 Task: Check the sale-to-list ratio of ceiling fan in the last 3 years.
Action: Mouse moved to (502, 202)
Screenshot: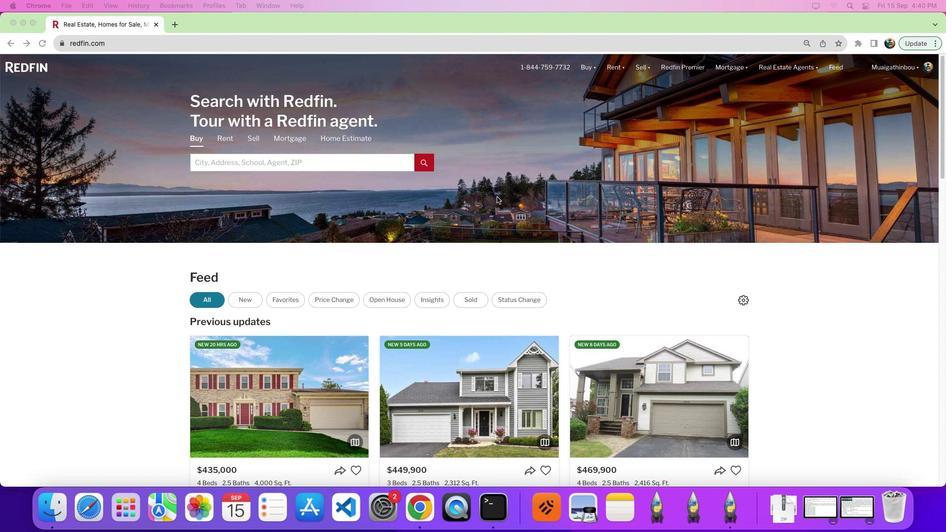 
Action: Mouse pressed left at (502, 202)
Screenshot: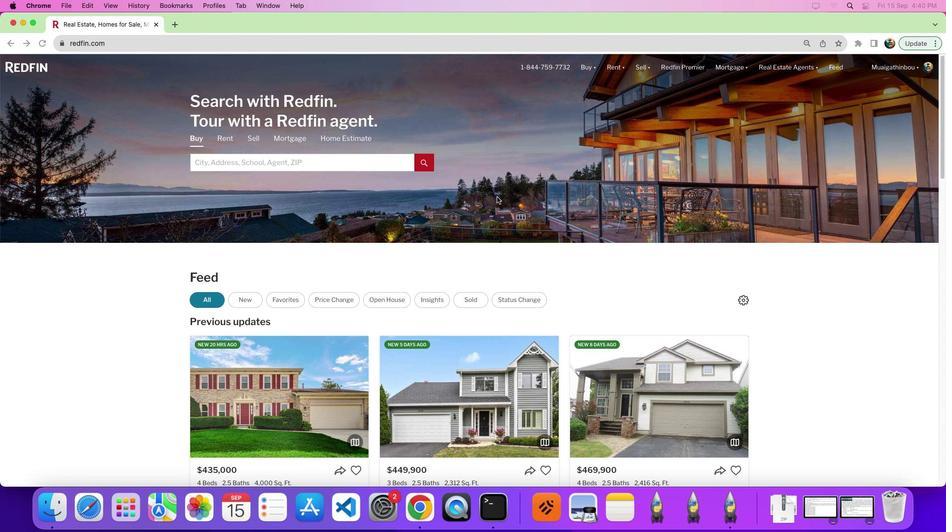 
Action: Mouse moved to (639, 74)
Screenshot: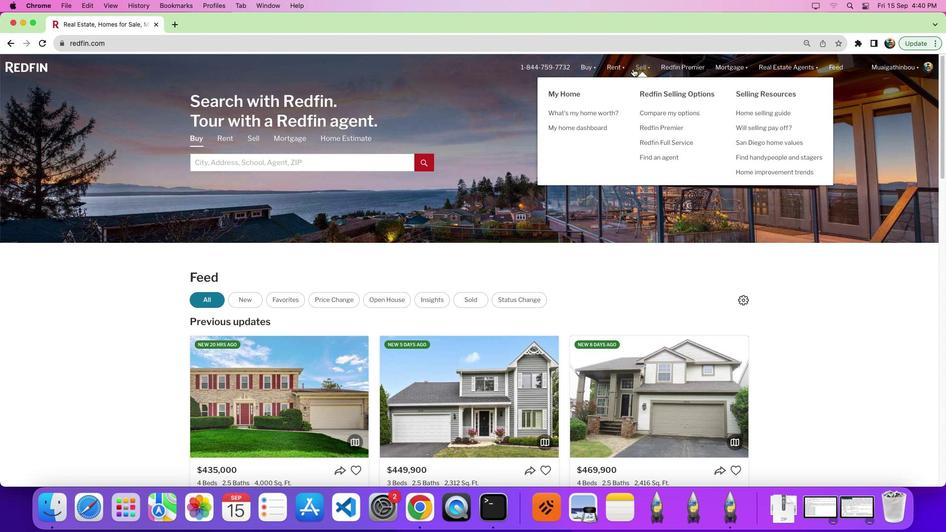 
Action: Mouse pressed left at (639, 74)
Screenshot: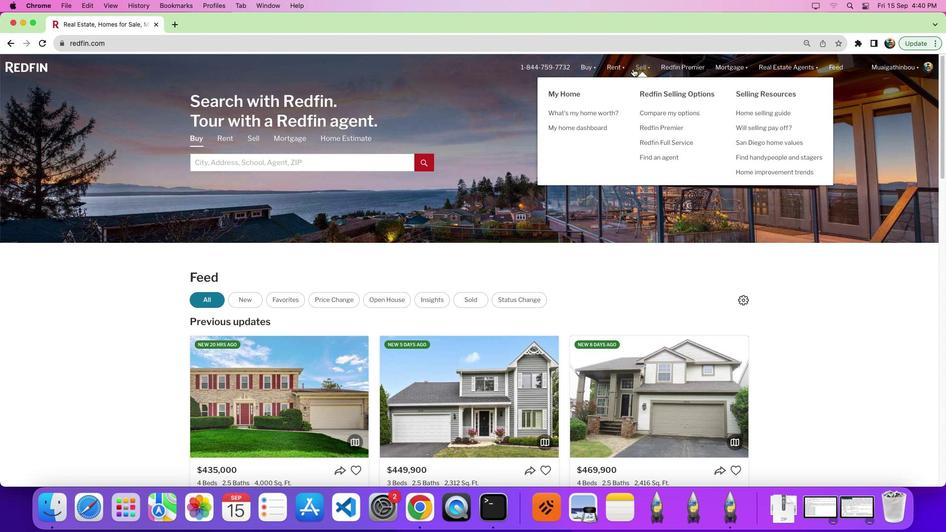 
Action: Mouse moved to (778, 175)
Screenshot: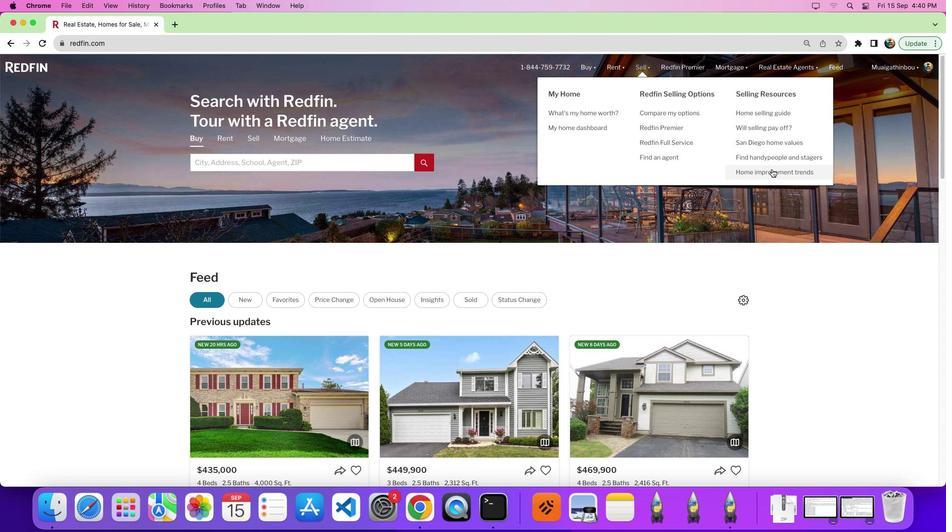 
Action: Mouse pressed left at (778, 175)
Screenshot: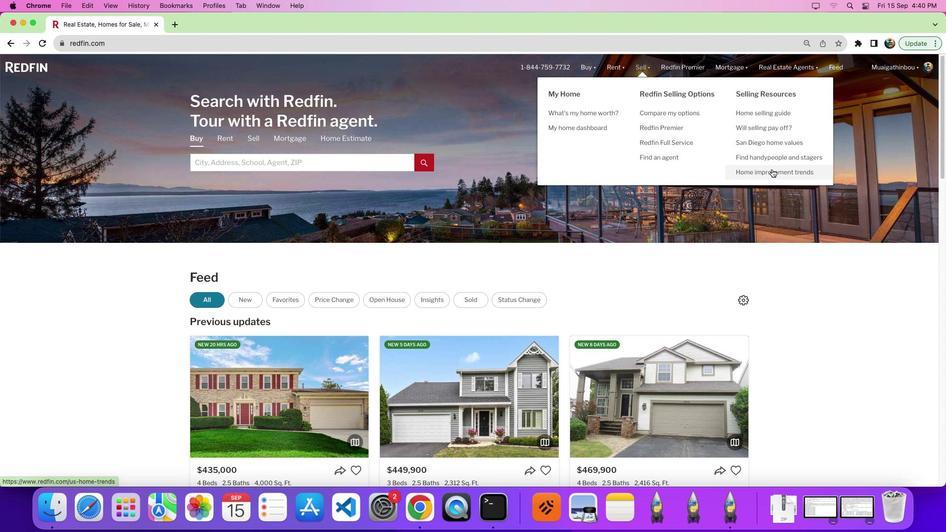 
Action: Mouse pressed left at (778, 175)
Screenshot: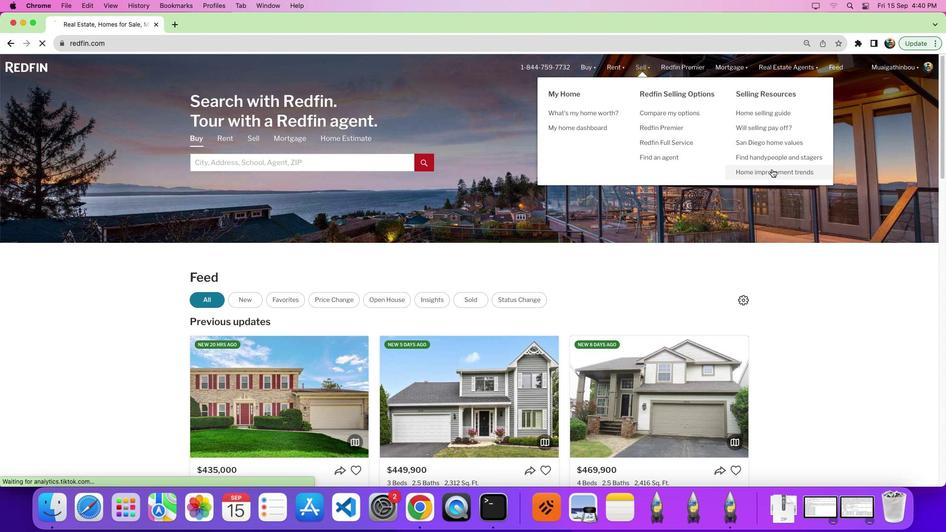 
Action: Mouse moved to (258, 192)
Screenshot: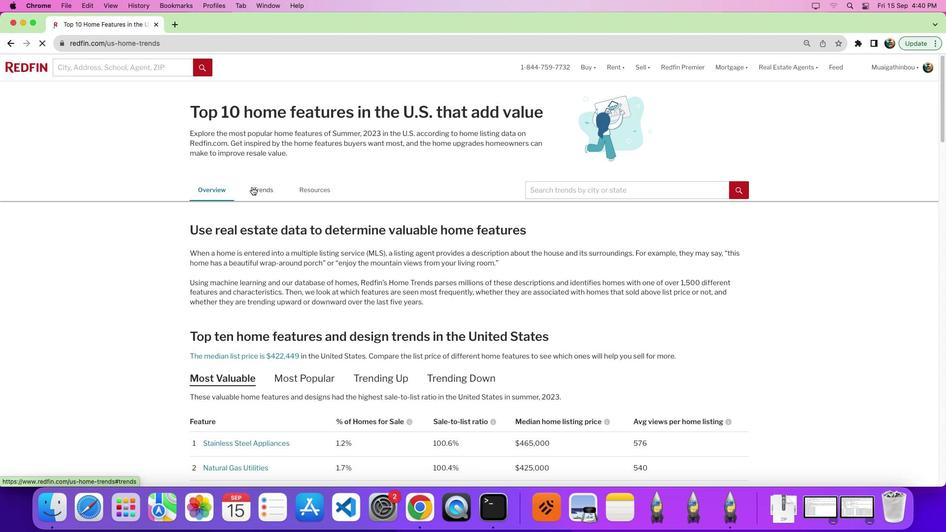 
Action: Mouse pressed left at (258, 192)
Screenshot: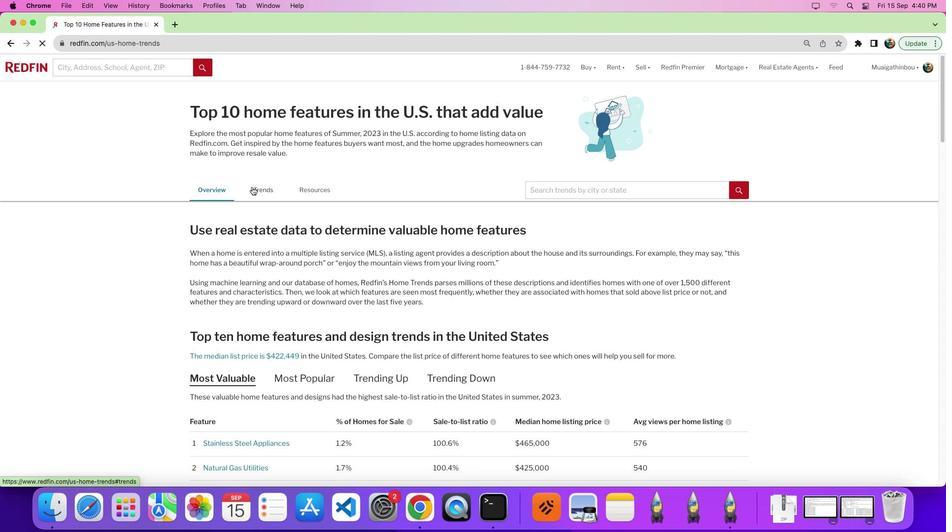 
Action: Mouse moved to (472, 258)
Screenshot: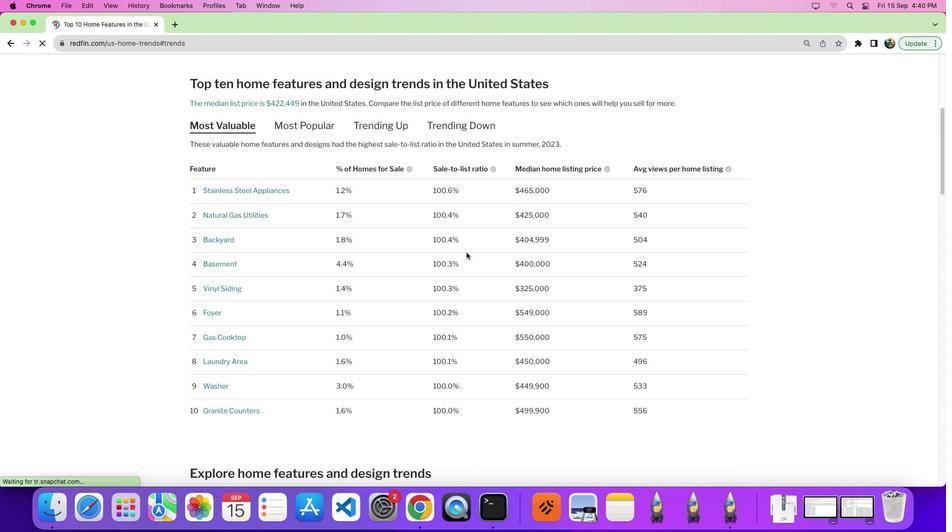 
Action: Mouse scrolled (472, 258) with delta (5, 5)
Screenshot: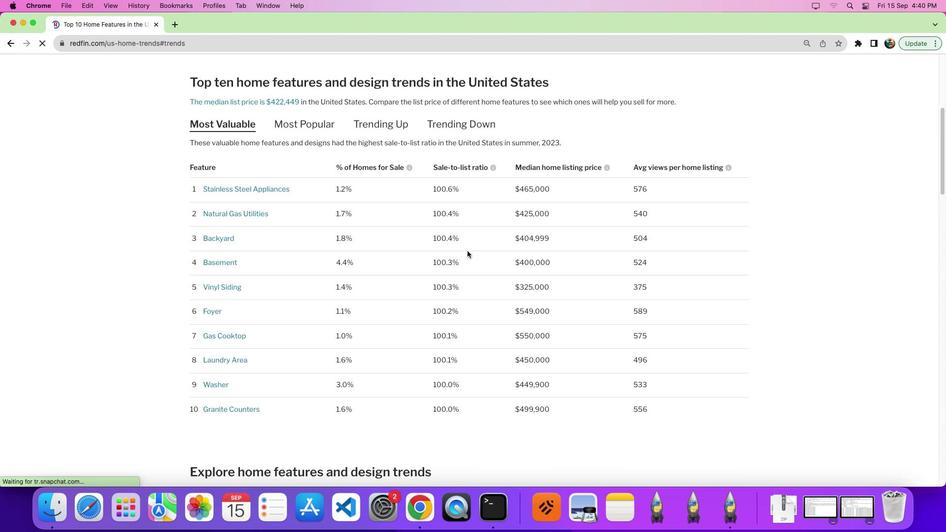 
Action: Mouse scrolled (472, 258) with delta (5, 5)
Screenshot: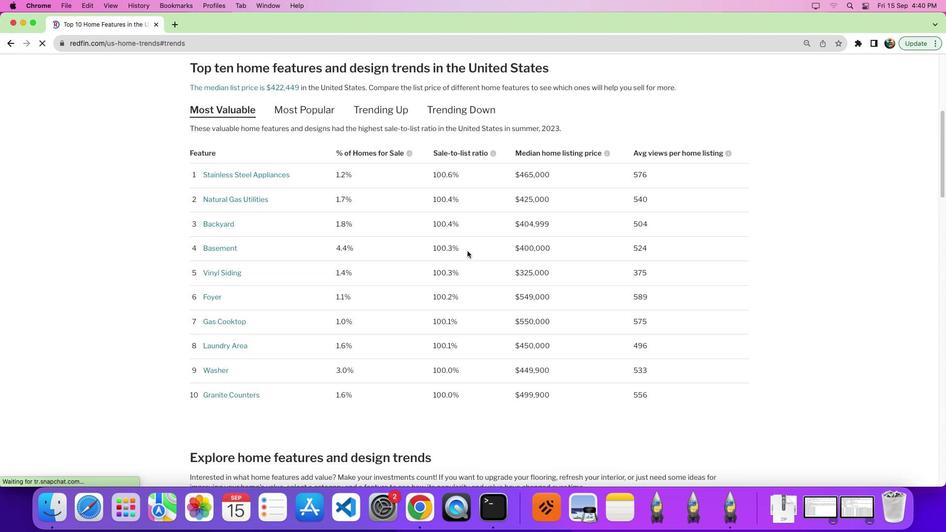 
Action: Mouse scrolled (472, 258) with delta (5, 1)
Screenshot: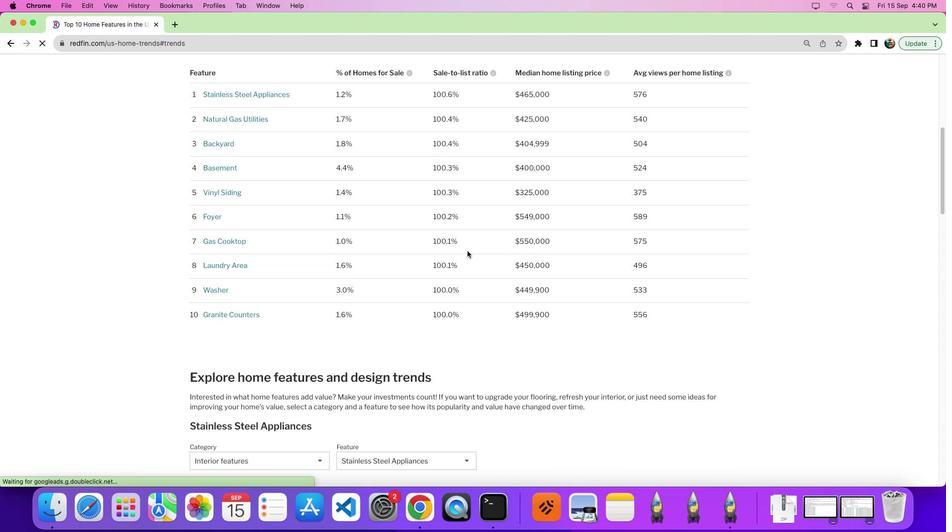 
Action: Mouse moved to (473, 256)
Screenshot: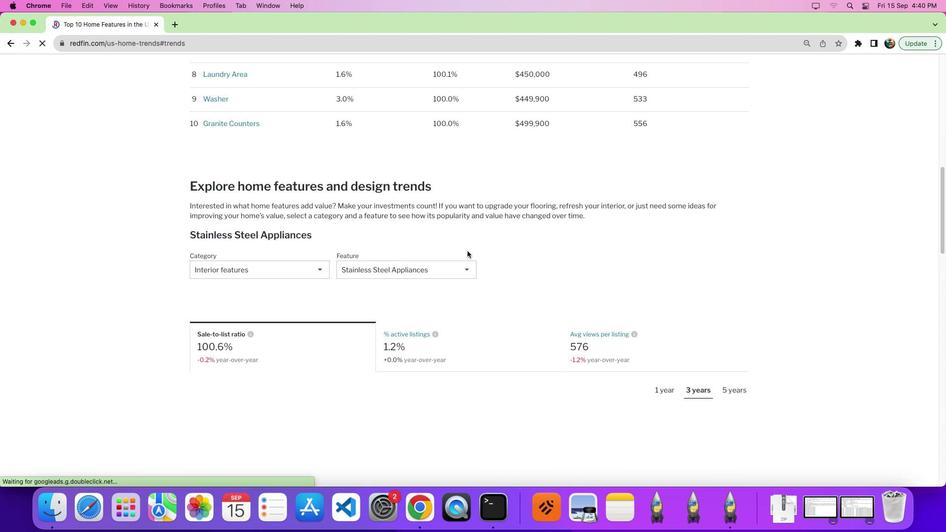 
Action: Mouse scrolled (473, 256) with delta (5, 0)
Screenshot: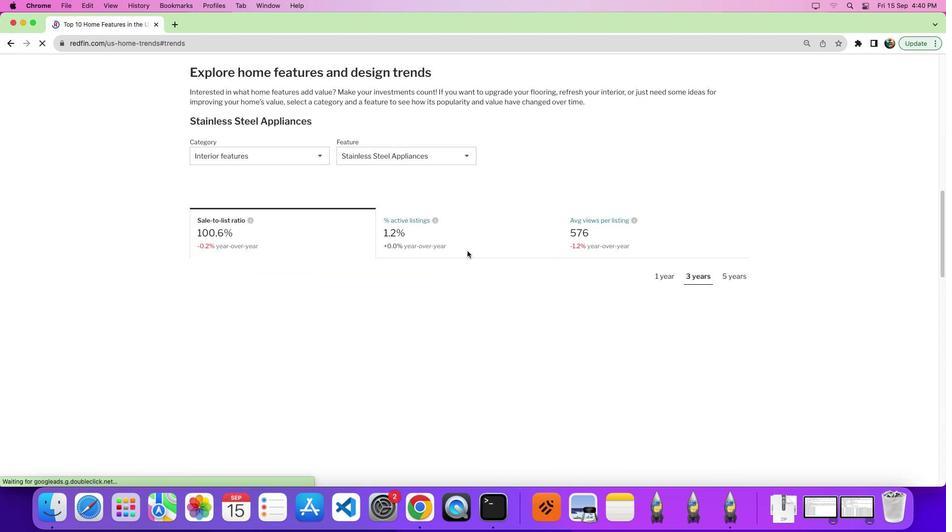 
Action: Mouse scrolled (473, 256) with delta (5, 5)
Screenshot: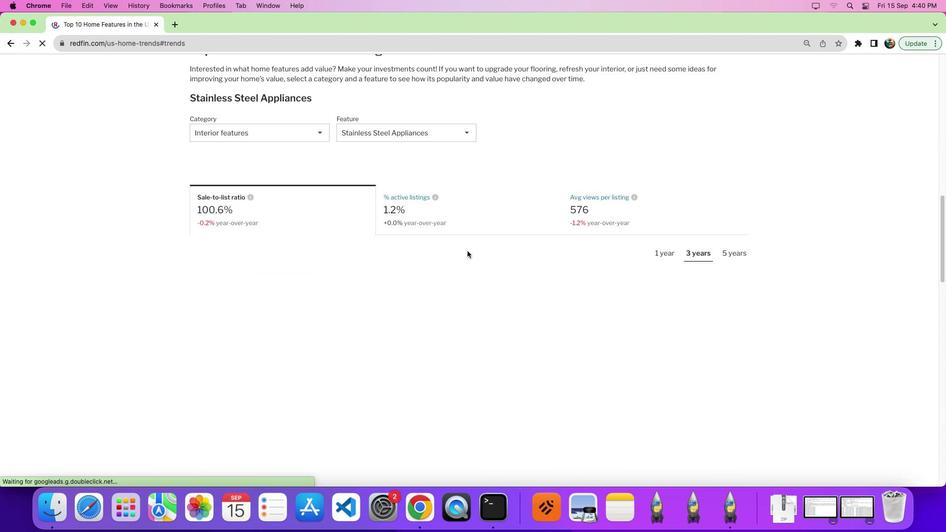 
Action: Mouse scrolled (473, 256) with delta (5, 5)
Screenshot: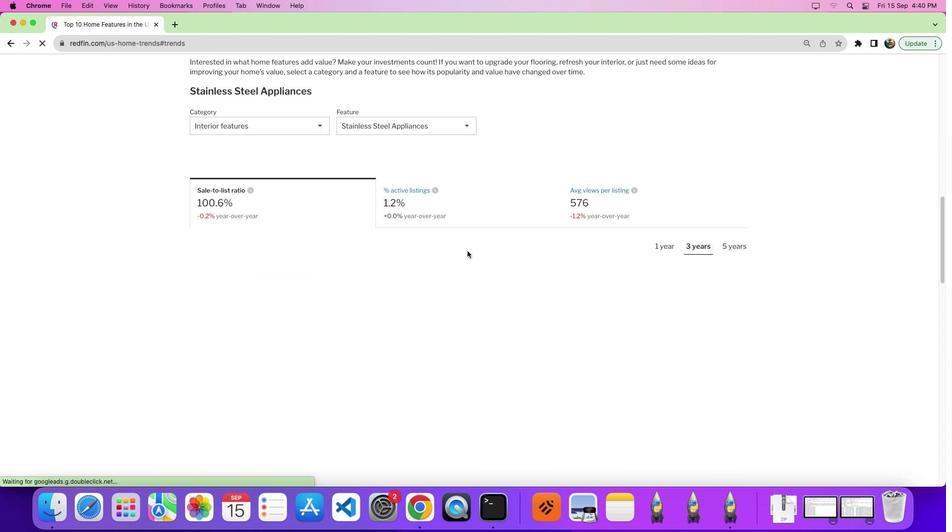 
Action: Mouse moved to (413, 301)
Screenshot: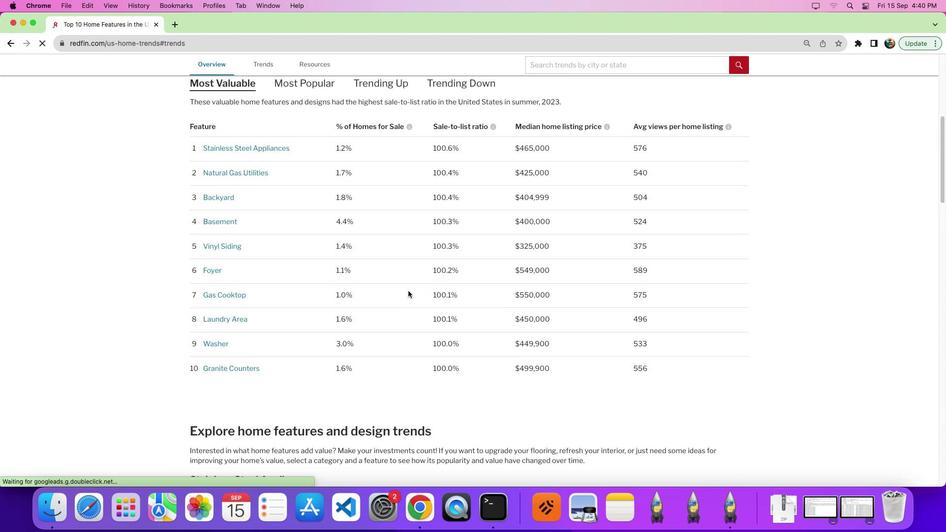 
Action: Mouse scrolled (413, 301) with delta (5, 5)
Screenshot: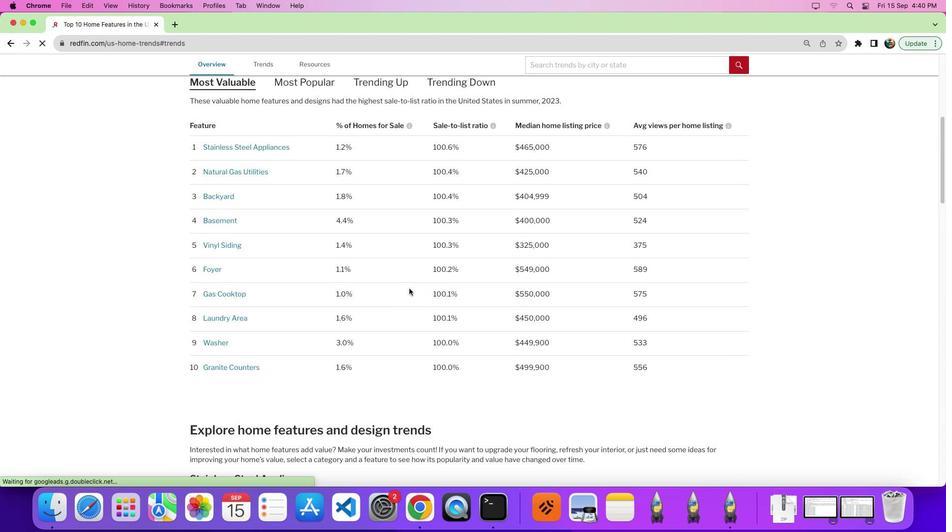 
Action: Mouse scrolled (413, 301) with delta (5, 5)
Screenshot: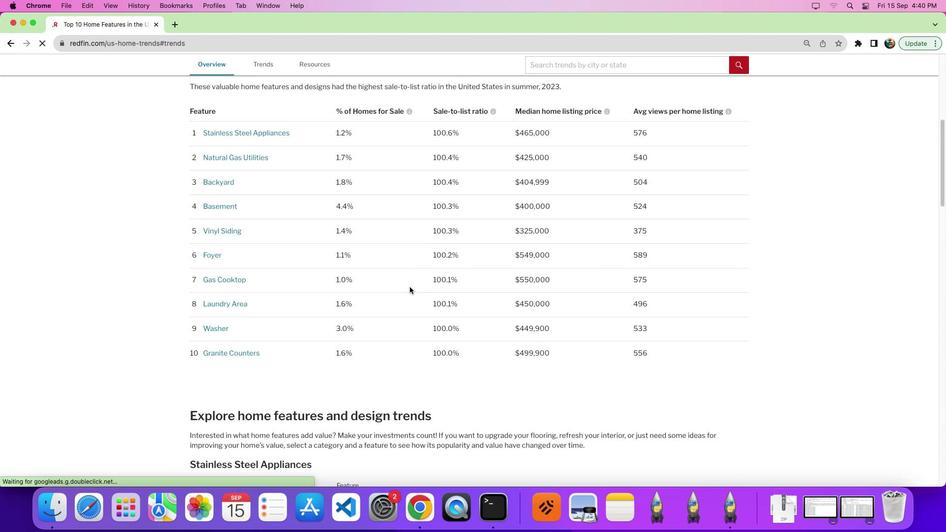 
Action: Mouse moved to (415, 294)
Screenshot: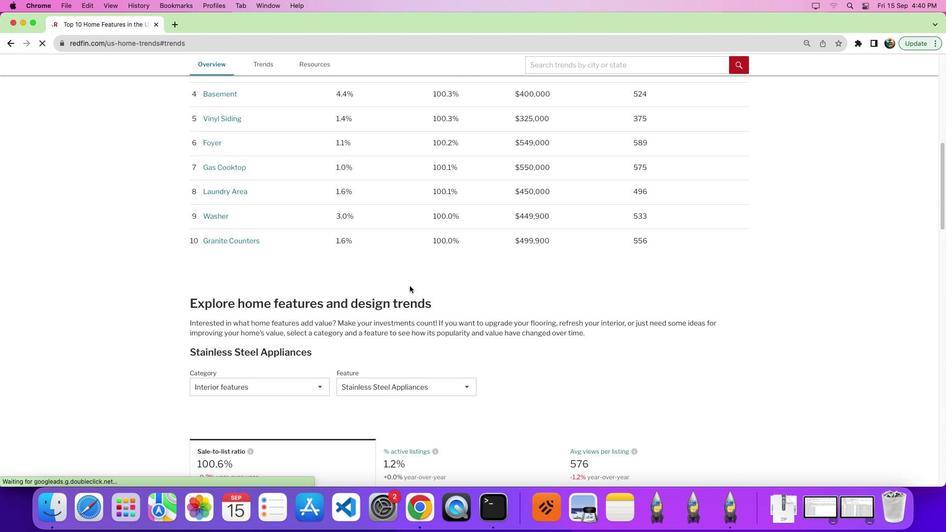 
Action: Mouse scrolled (415, 294) with delta (5, 2)
Screenshot: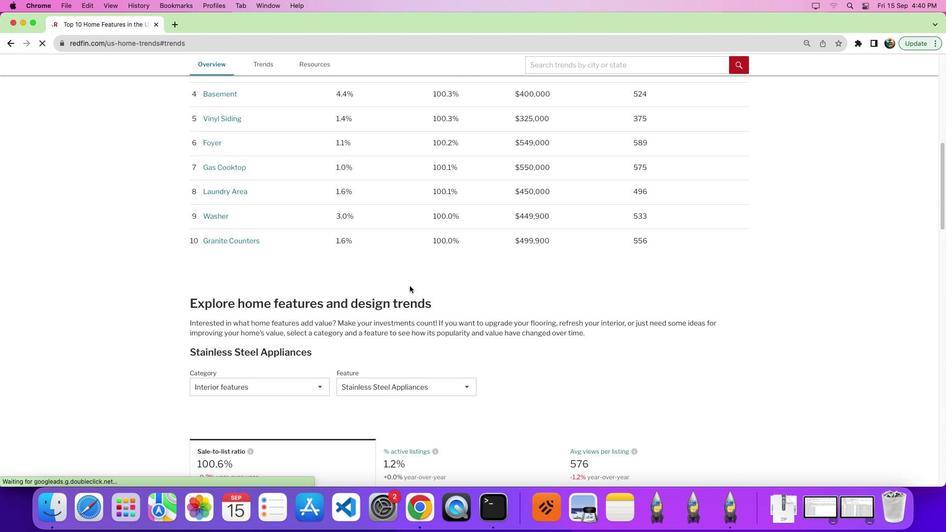 
Action: Mouse moved to (415, 291)
Screenshot: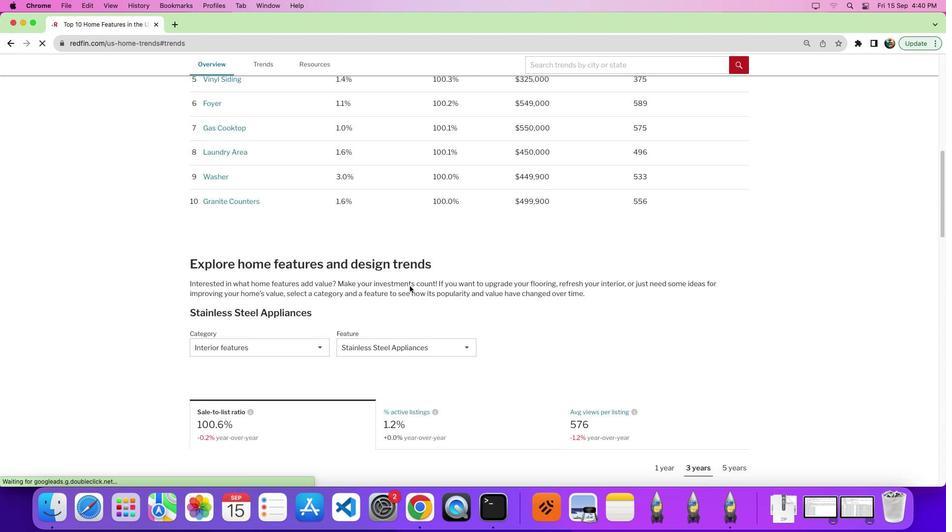 
Action: Mouse scrolled (415, 291) with delta (5, 5)
Screenshot: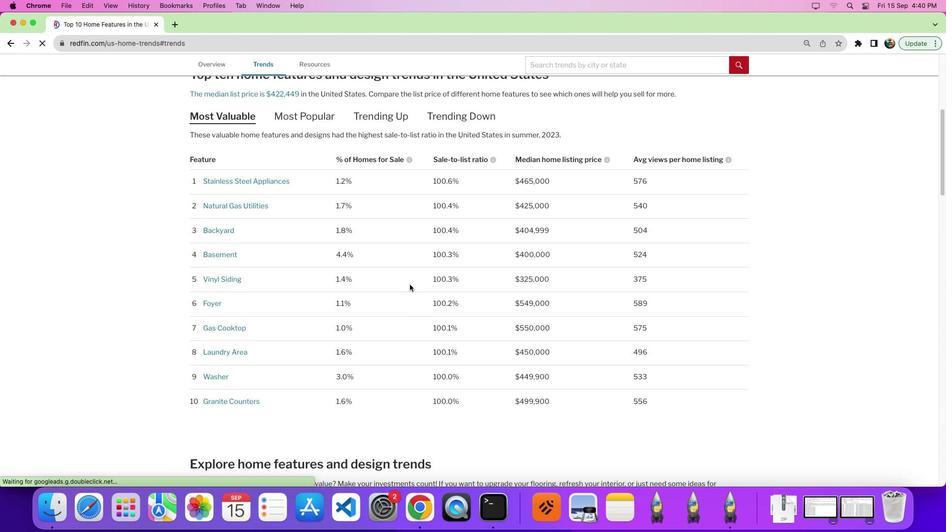 
Action: Mouse scrolled (415, 291) with delta (5, 5)
Screenshot: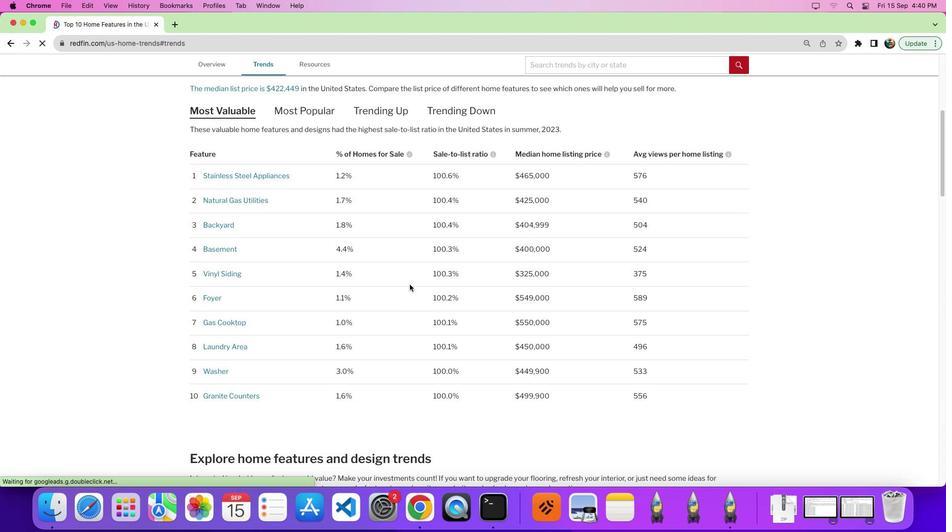 
Action: Mouse moved to (417, 285)
Screenshot: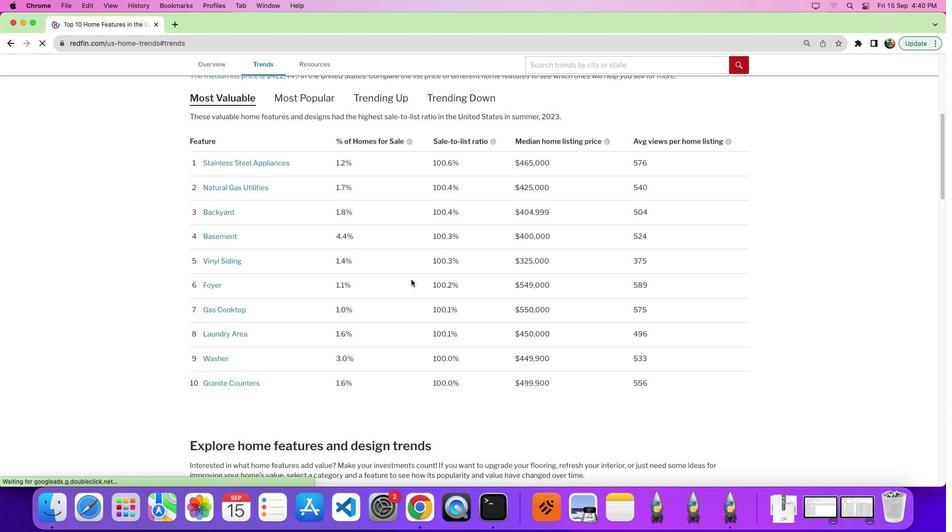 
Action: Mouse scrolled (417, 285) with delta (5, 5)
Screenshot: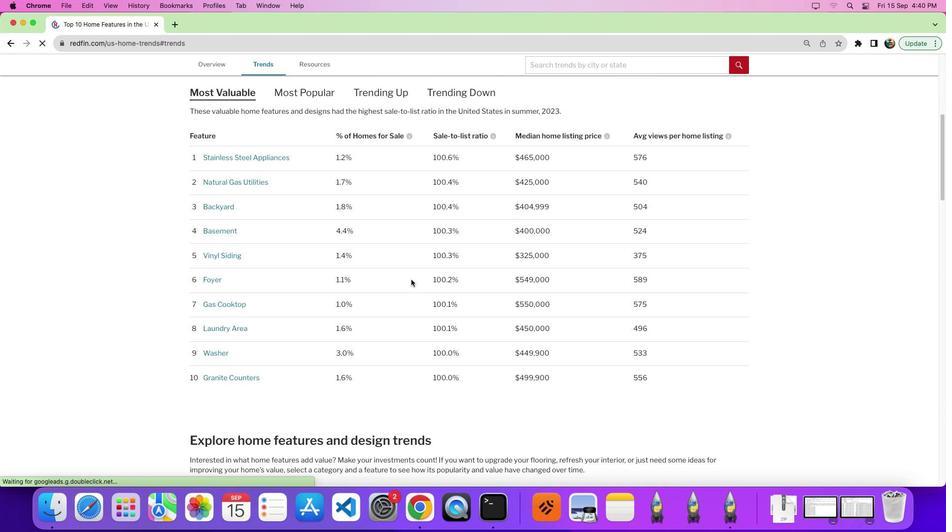 
Action: Mouse scrolled (417, 285) with delta (5, 5)
Screenshot: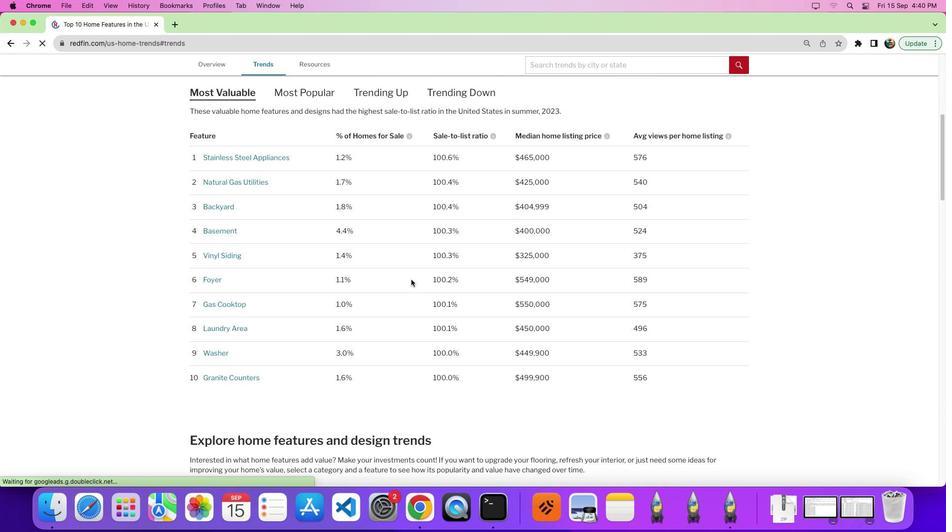 
Action: Mouse scrolled (417, 285) with delta (5, 1)
Screenshot: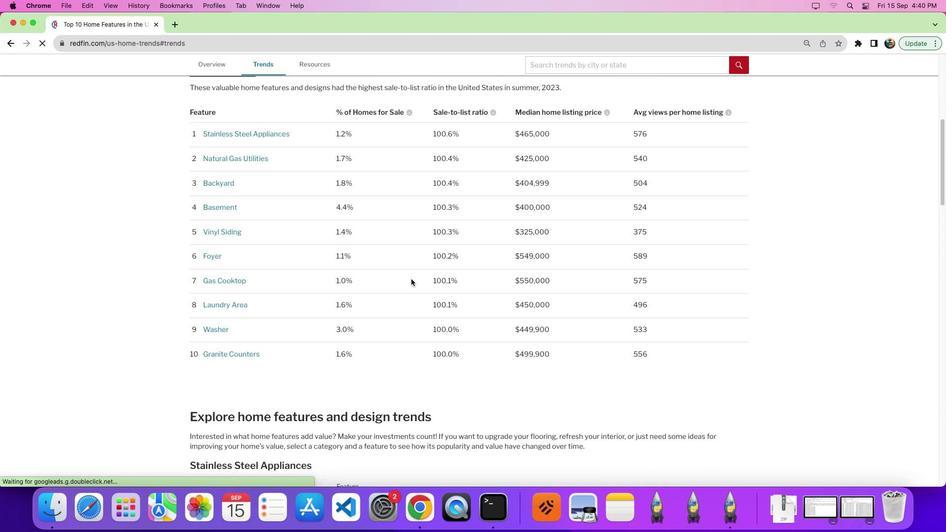 
Action: Mouse moved to (417, 285)
Screenshot: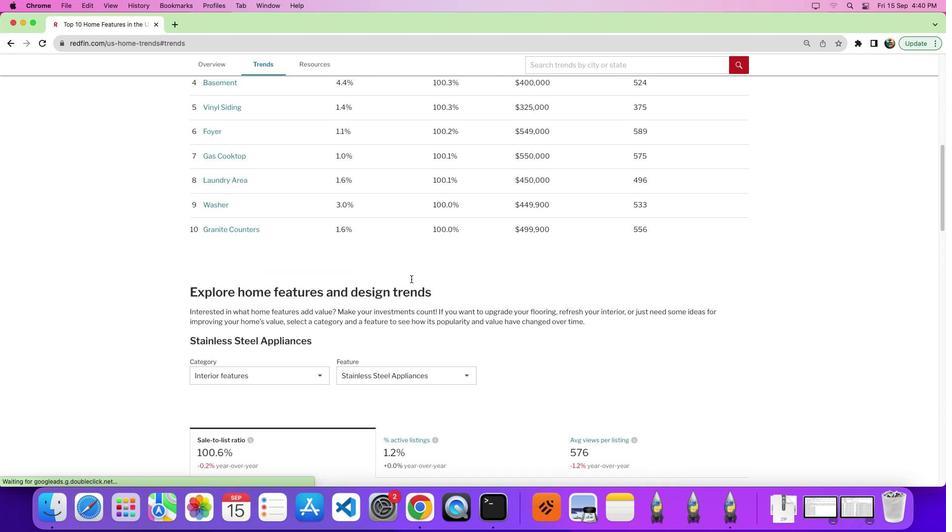 
Action: Mouse scrolled (417, 285) with delta (5, 5)
Screenshot: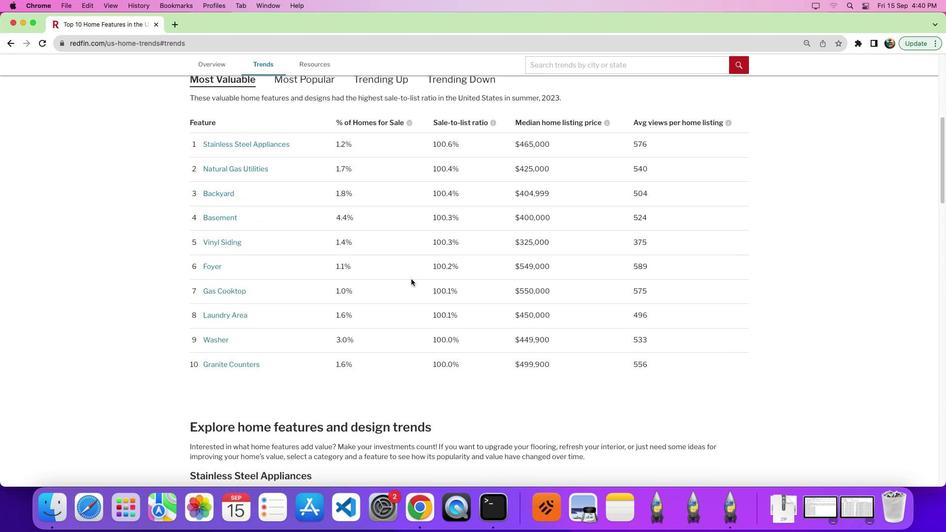 
Action: Mouse scrolled (417, 285) with delta (5, 4)
Screenshot: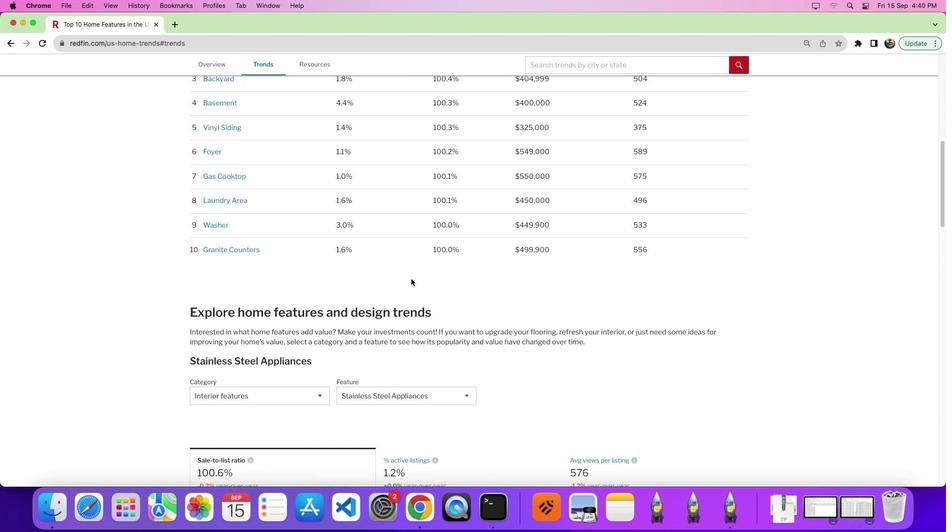 
Action: Mouse scrolled (417, 285) with delta (5, 1)
Screenshot: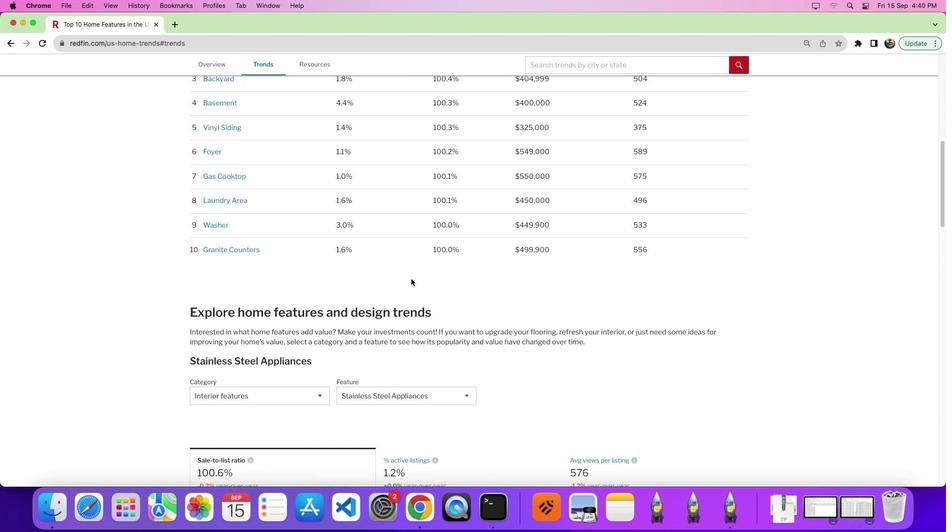 
Action: Mouse scrolled (417, 285) with delta (5, 0)
Screenshot: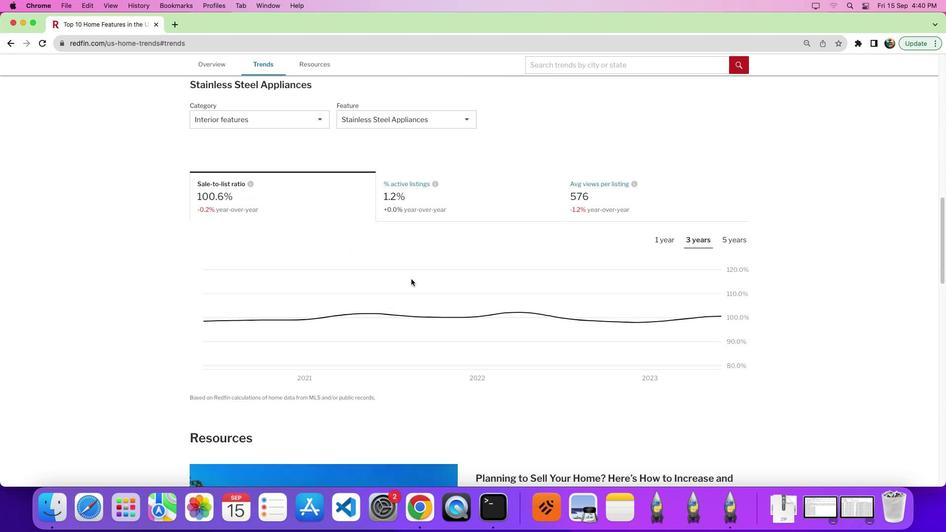 
Action: Mouse moved to (420, 108)
Screenshot: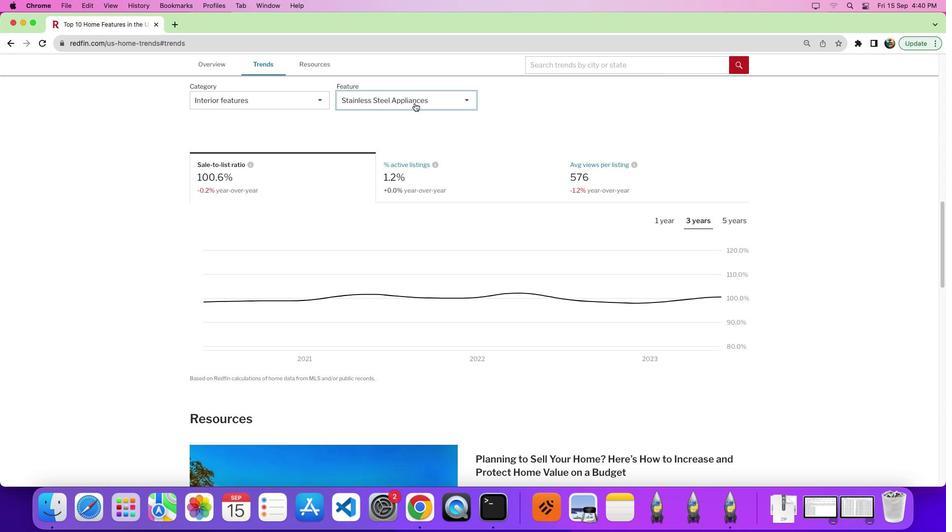 
Action: Mouse pressed left at (420, 108)
Screenshot: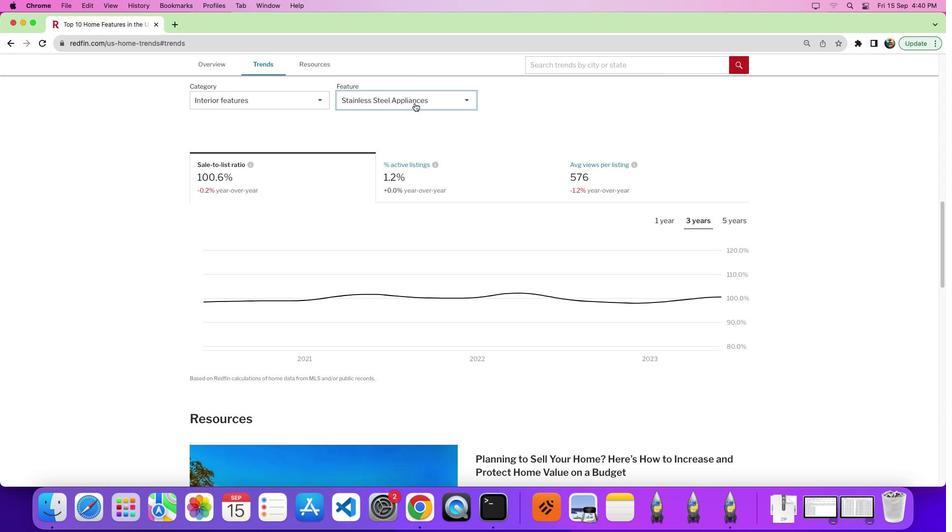 
Action: Mouse moved to (394, 205)
Screenshot: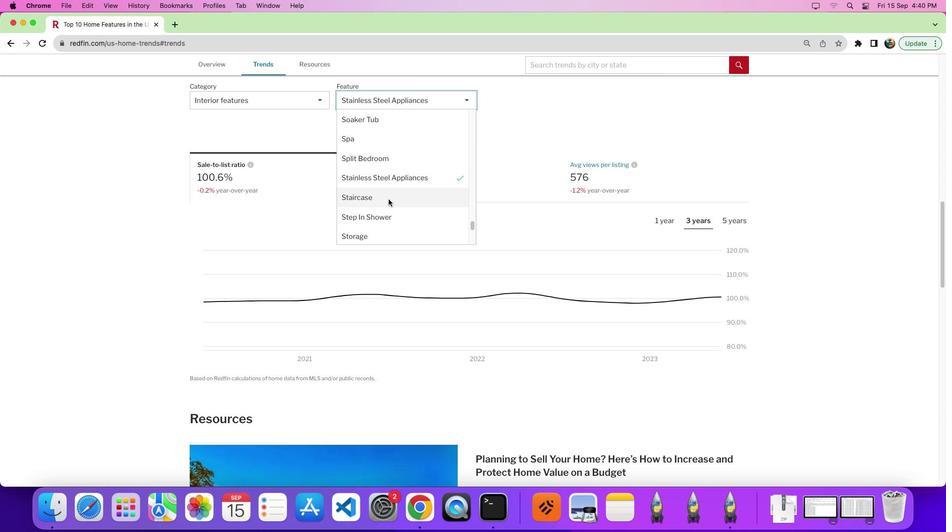 
Action: Mouse scrolled (394, 205) with delta (5, 6)
Screenshot: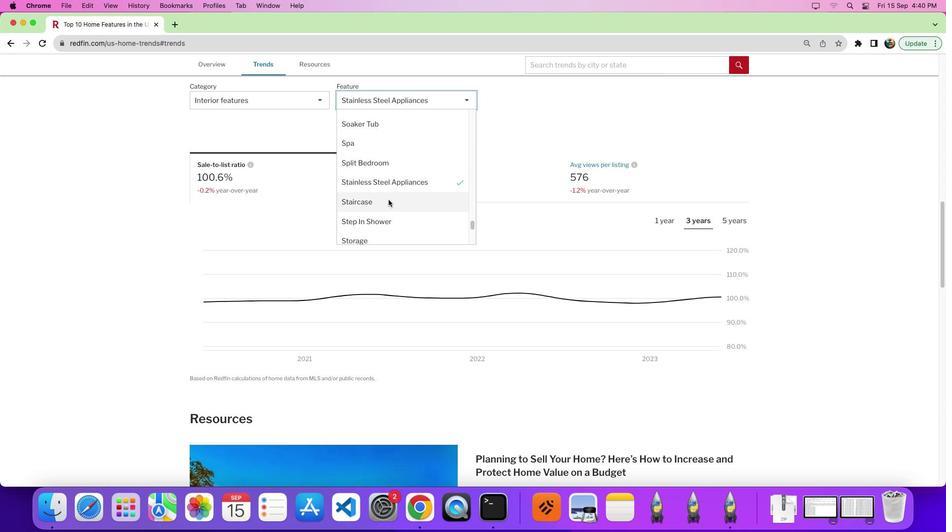
Action: Mouse moved to (394, 205)
Screenshot: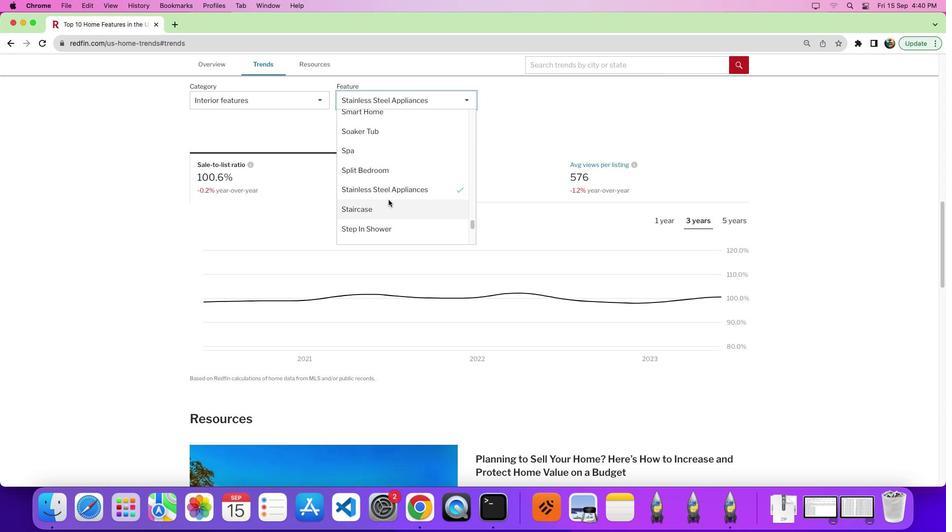 
Action: Mouse scrolled (394, 205) with delta (5, 6)
Screenshot: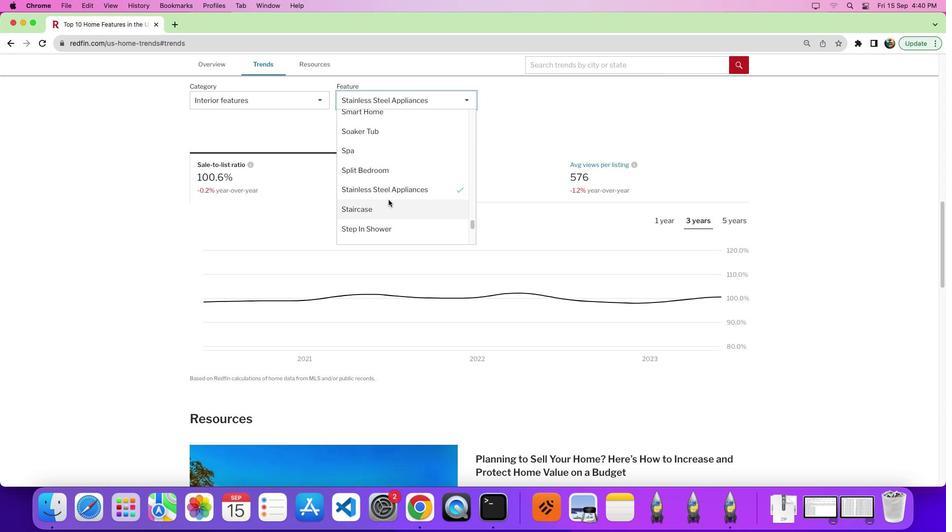 
Action: Mouse scrolled (394, 205) with delta (5, 6)
Screenshot: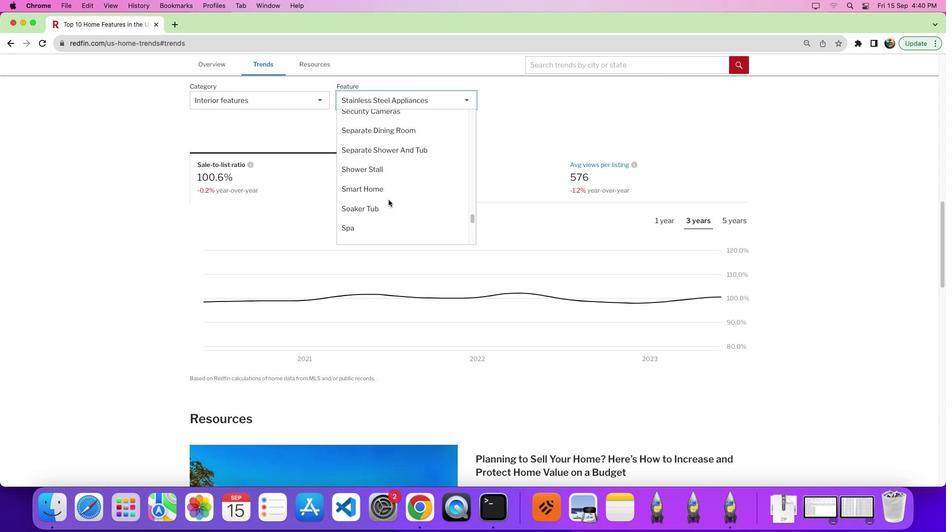 
Action: Mouse scrolled (394, 205) with delta (5, 6)
Screenshot: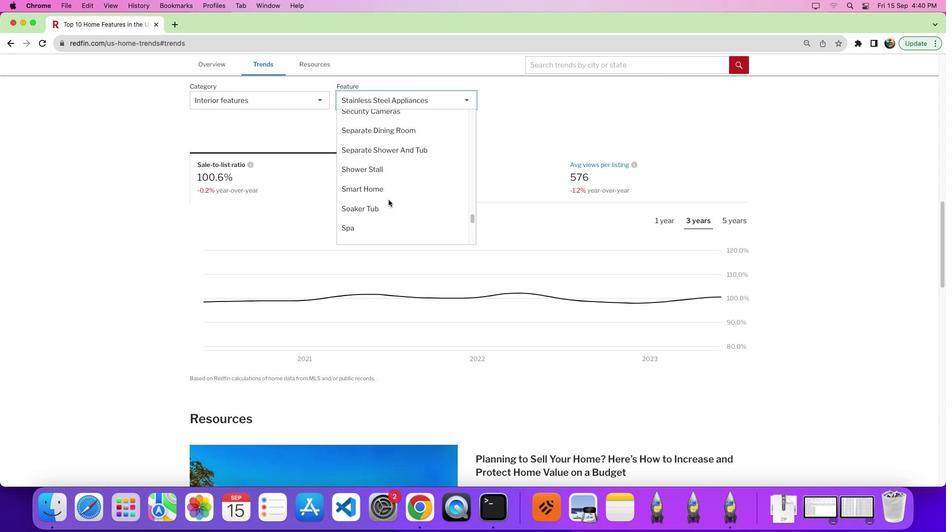 
Action: Mouse scrolled (394, 205) with delta (5, 9)
Screenshot: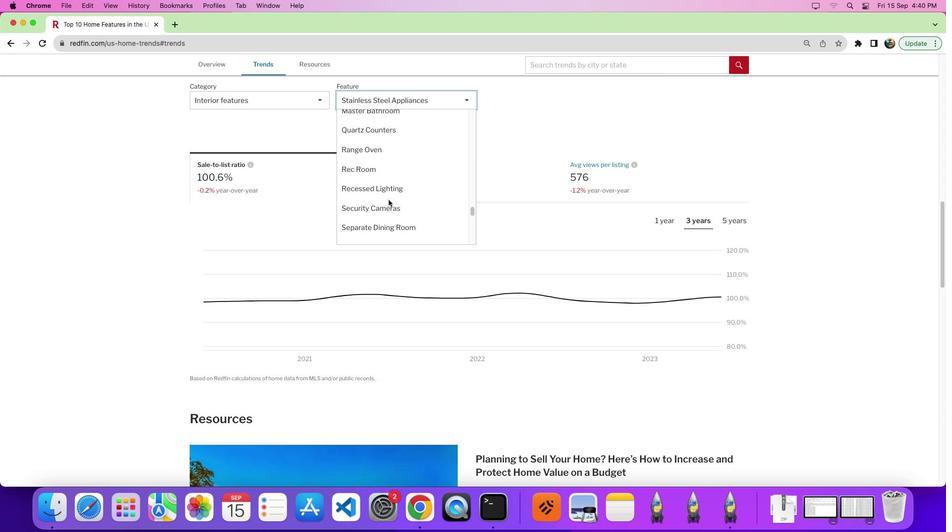 
Action: Mouse scrolled (394, 205) with delta (5, 6)
Screenshot: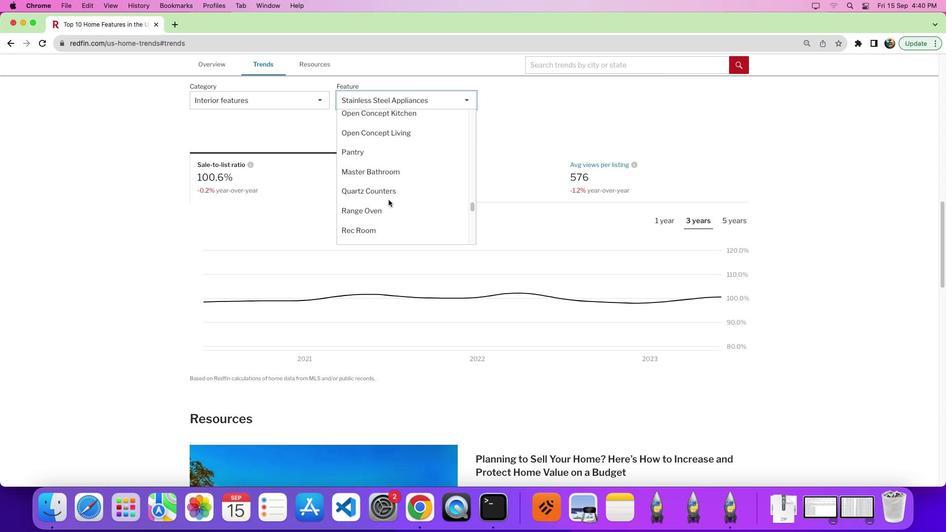 
Action: Mouse scrolled (394, 205) with delta (5, 6)
Screenshot: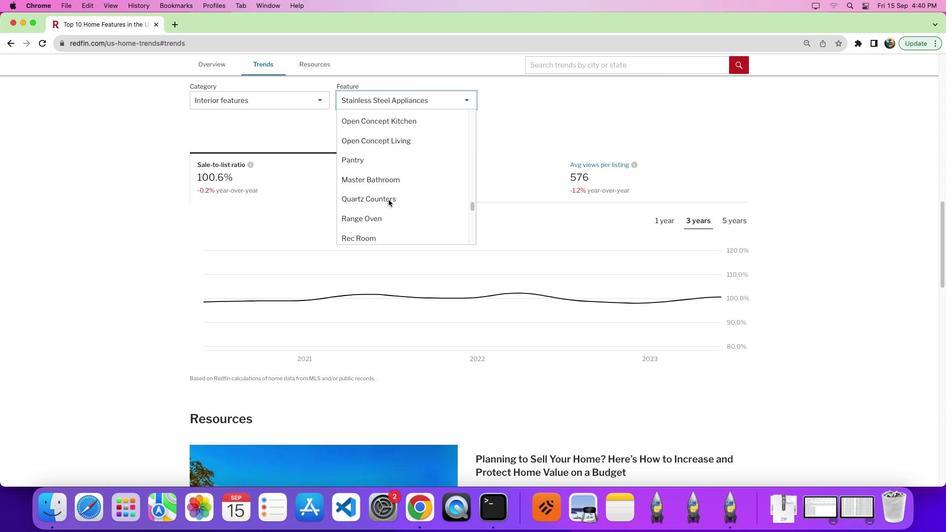 
Action: Mouse scrolled (394, 205) with delta (5, 6)
Screenshot: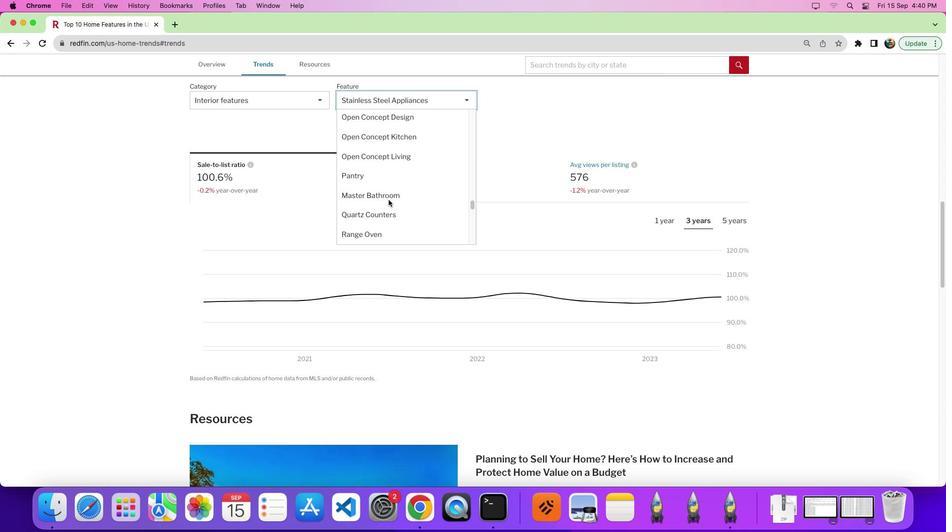 
Action: Mouse scrolled (394, 205) with delta (5, 6)
Screenshot: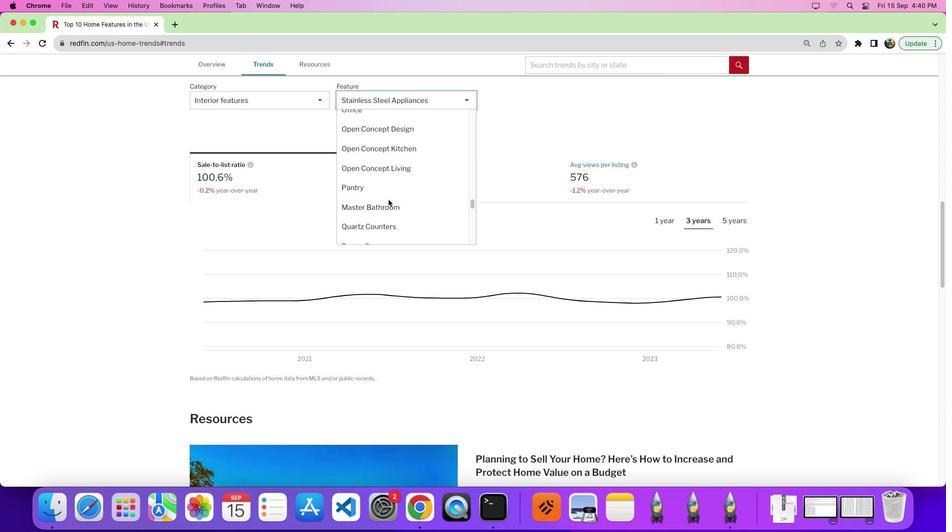 
Action: Mouse scrolled (394, 205) with delta (5, 6)
Screenshot: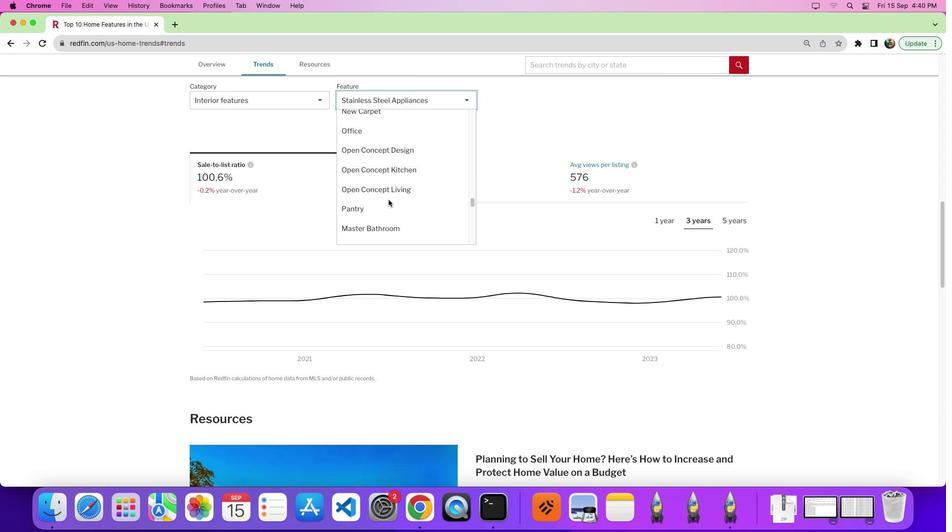 
Action: Mouse scrolled (394, 205) with delta (5, 6)
Screenshot: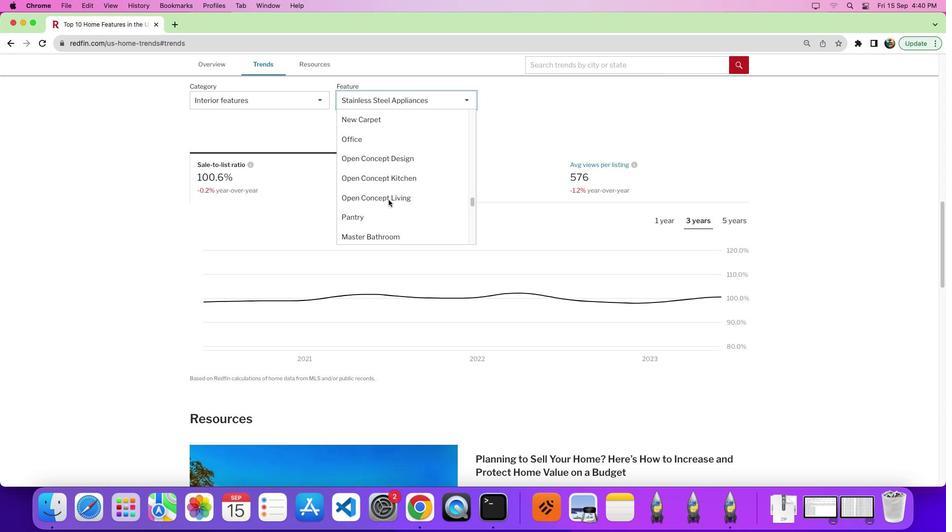 
Action: Mouse scrolled (394, 205) with delta (5, 6)
Screenshot: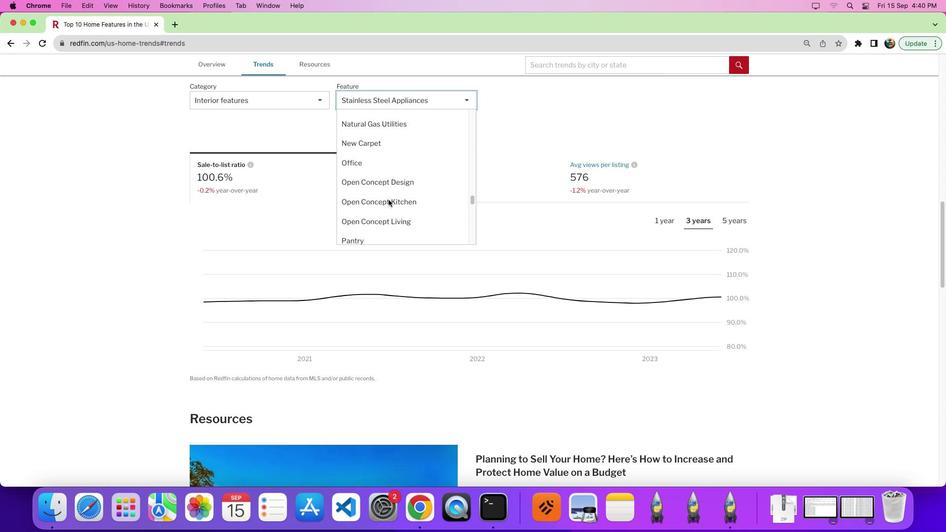
Action: Mouse scrolled (394, 205) with delta (5, 6)
Screenshot: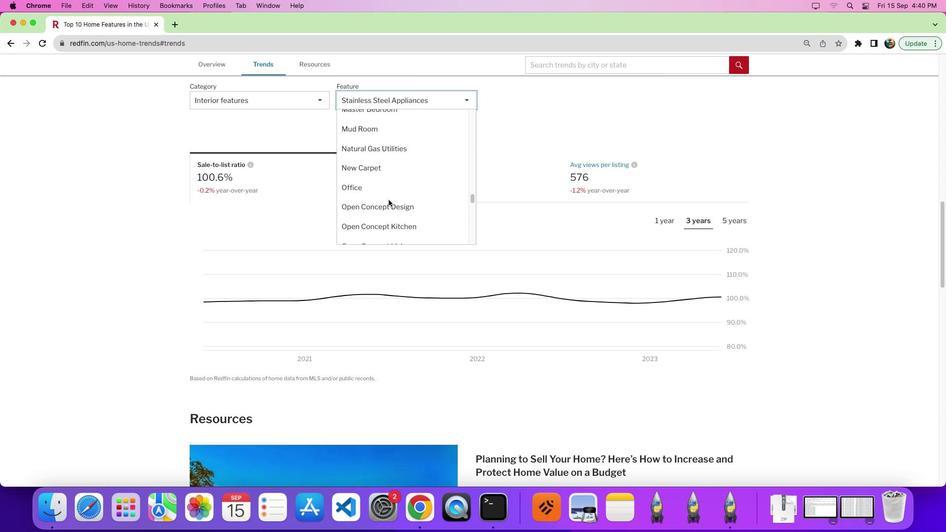 
Action: Mouse scrolled (394, 205) with delta (5, 9)
Screenshot: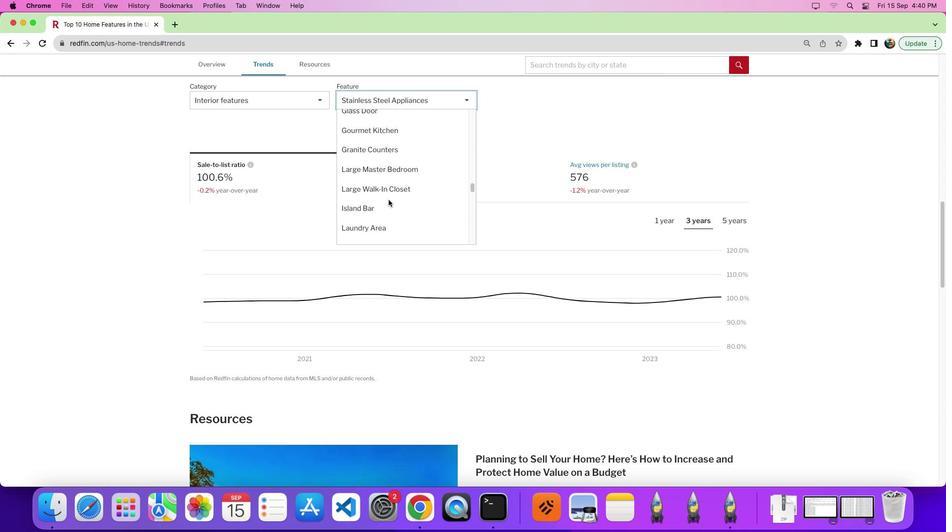 
Action: Mouse moved to (391, 210)
Screenshot: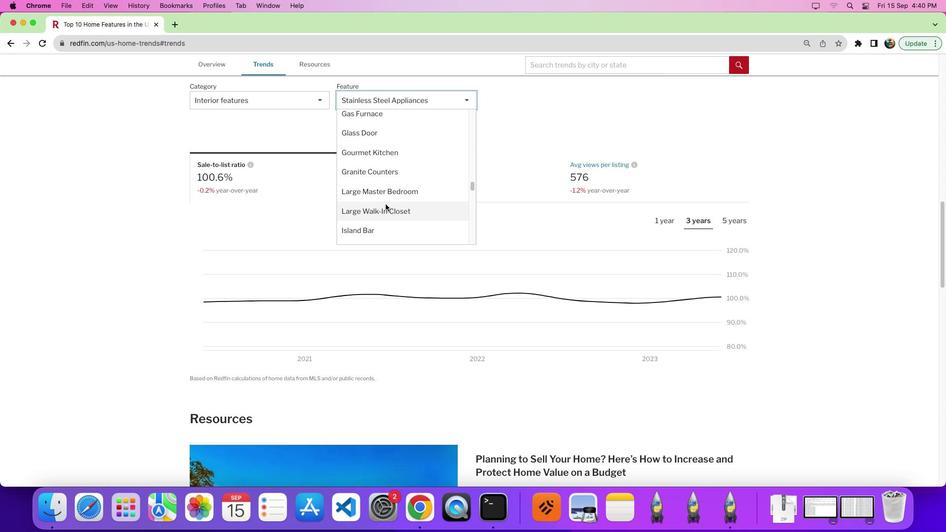 
Action: Mouse scrolled (391, 210) with delta (5, 6)
Screenshot: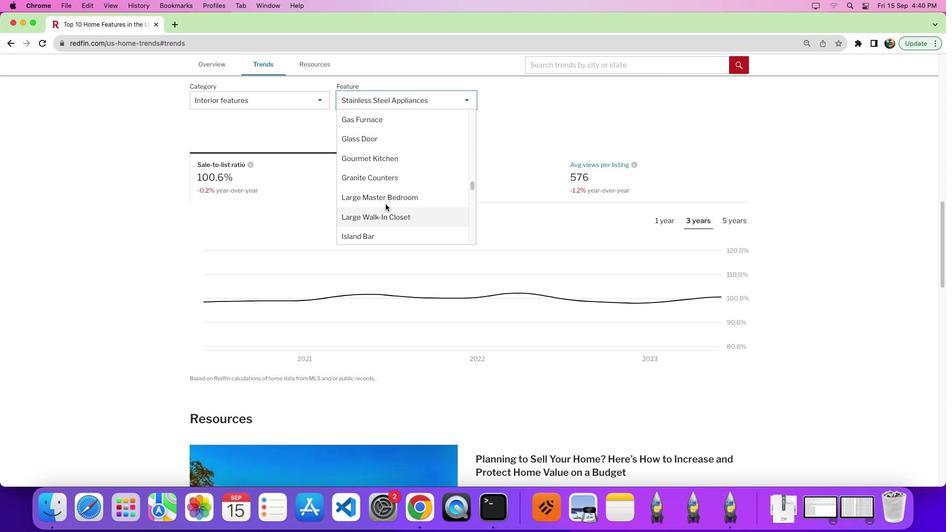 
Action: Mouse scrolled (391, 210) with delta (5, 6)
Screenshot: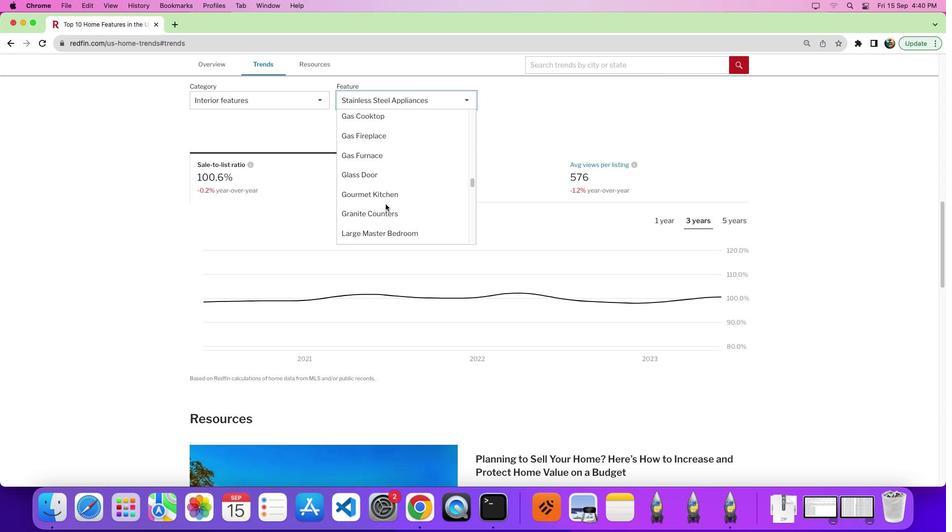 
Action: Mouse scrolled (391, 210) with delta (5, 9)
Screenshot: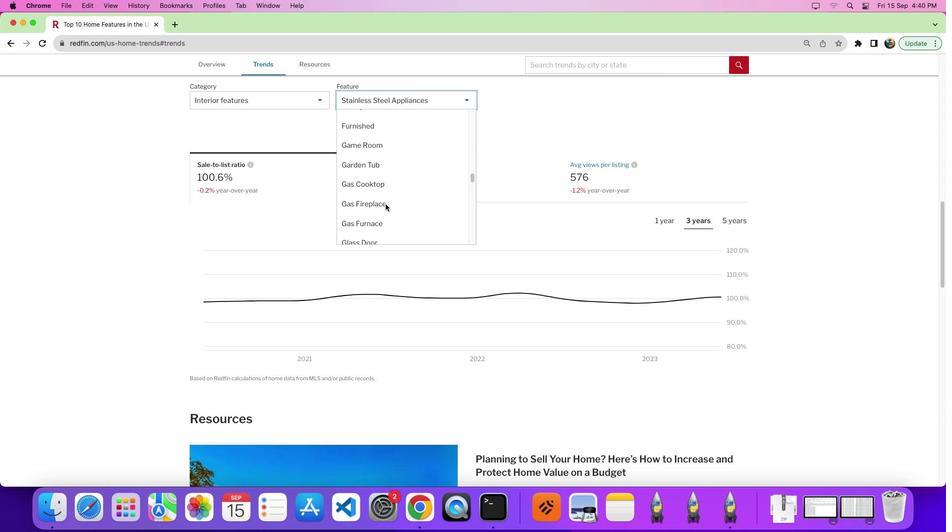 
Action: Mouse scrolled (391, 210) with delta (5, 6)
Screenshot: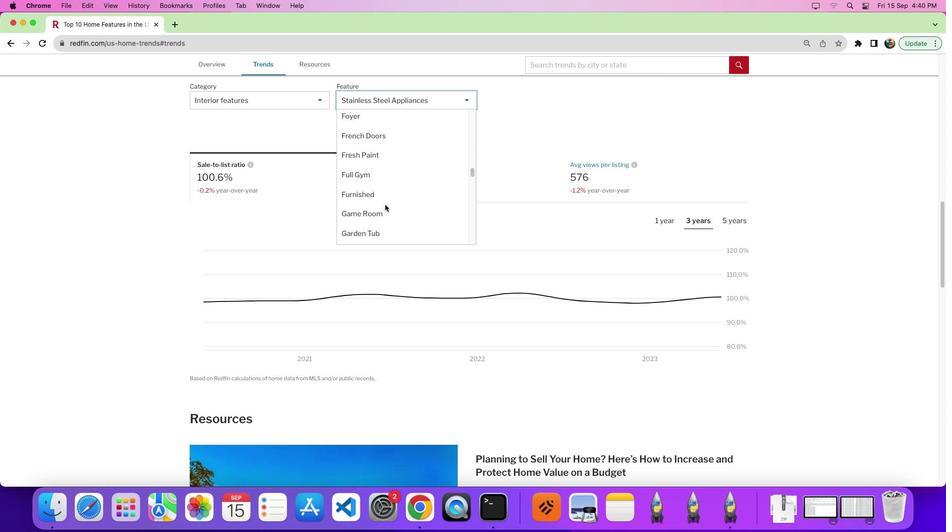 
Action: Mouse scrolled (391, 210) with delta (5, 6)
Screenshot: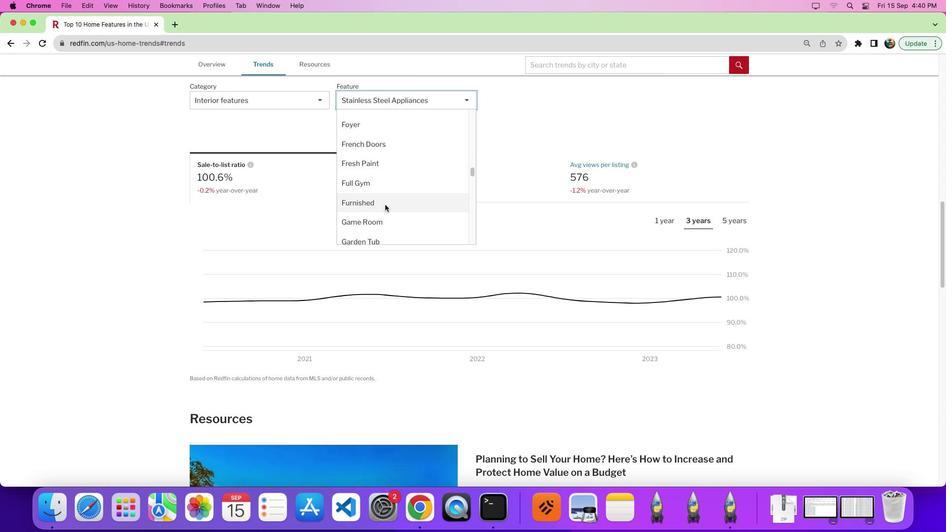 
Action: Mouse moved to (391, 210)
Screenshot: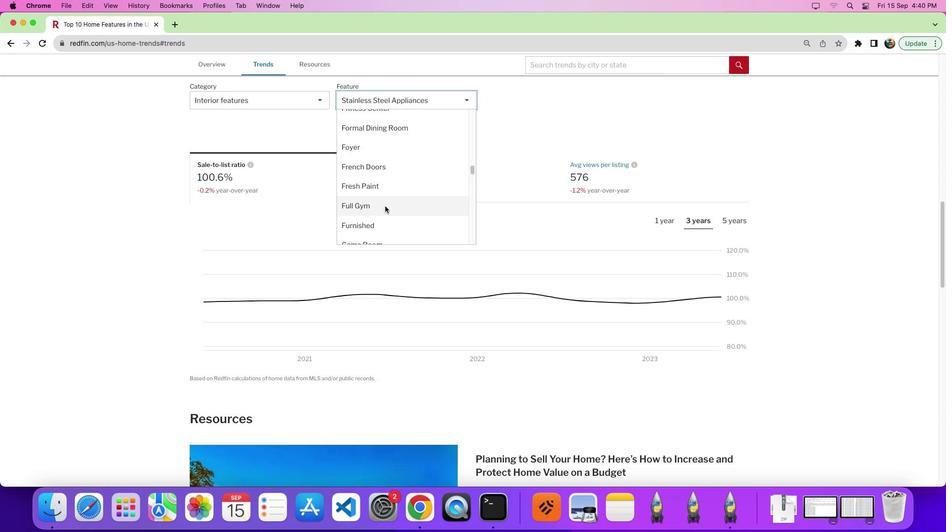 
Action: Mouse scrolled (391, 210) with delta (5, 6)
Screenshot: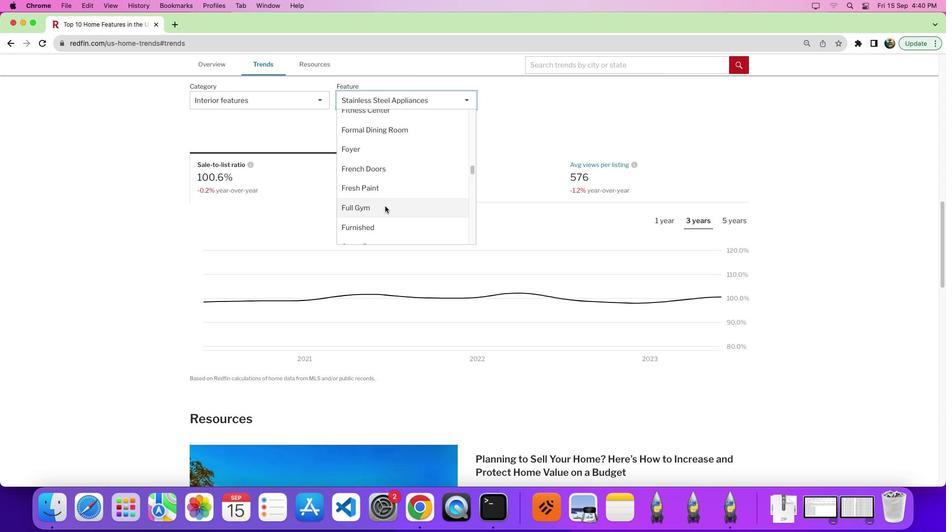 
Action: Mouse moved to (390, 211)
Screenshot: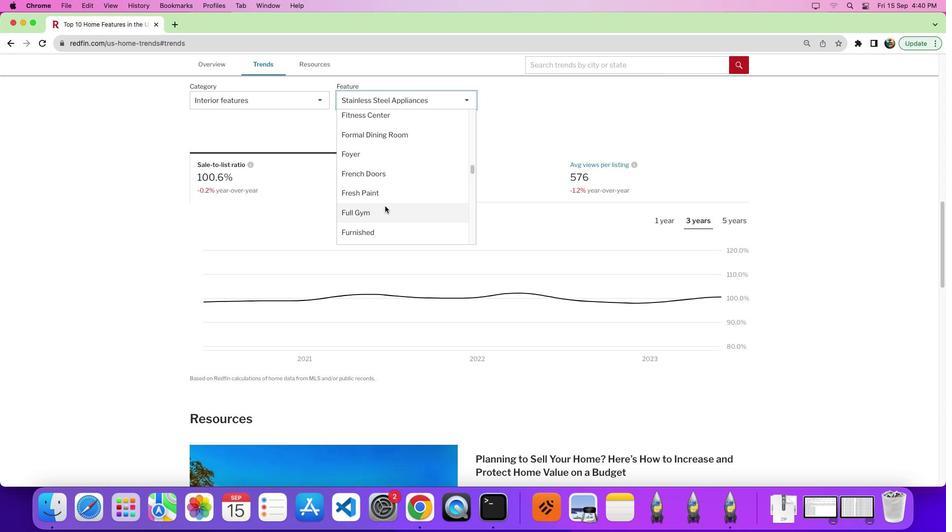 
Action: Mouse scrolled (390, 211) with delta (5, 6)
Screenshot: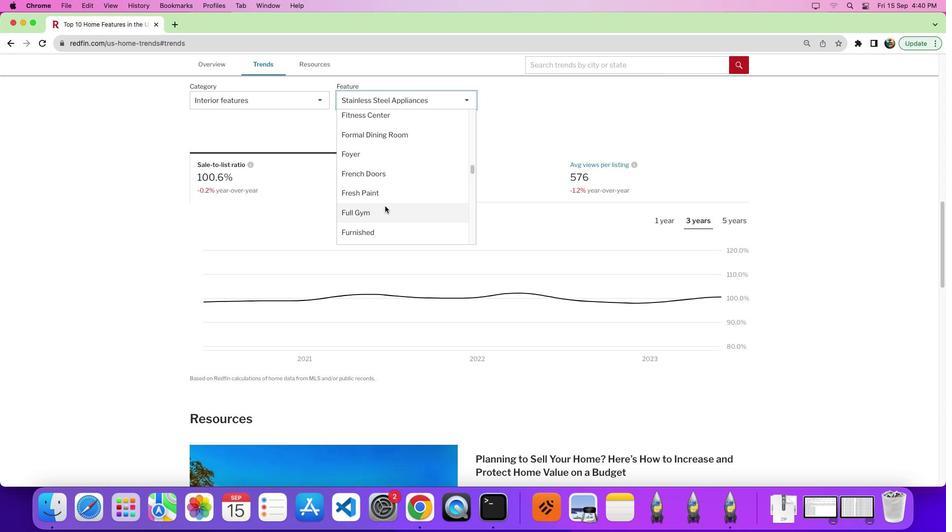 
Action: Mouse moved to (390, 212)
Screenshot: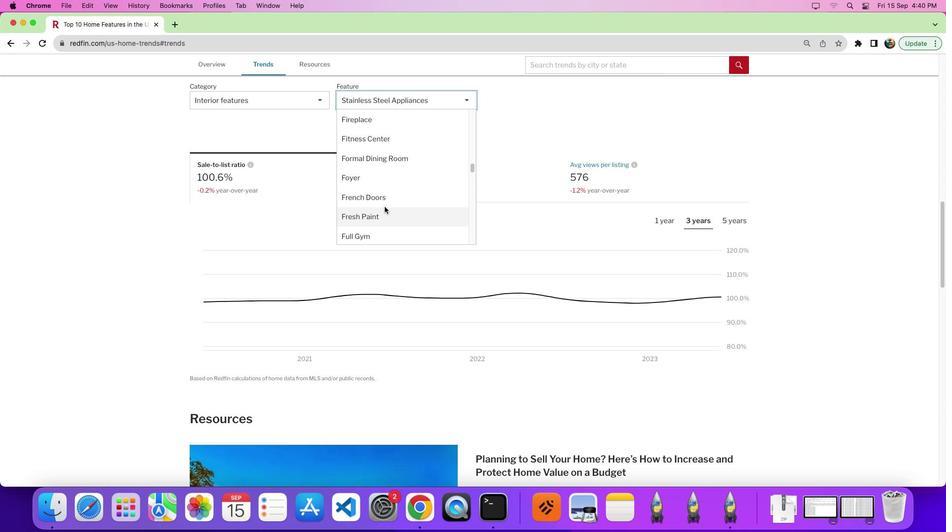 
Action: Mouse scrolled (390, 212) with delta (5, 6)
Screenshot: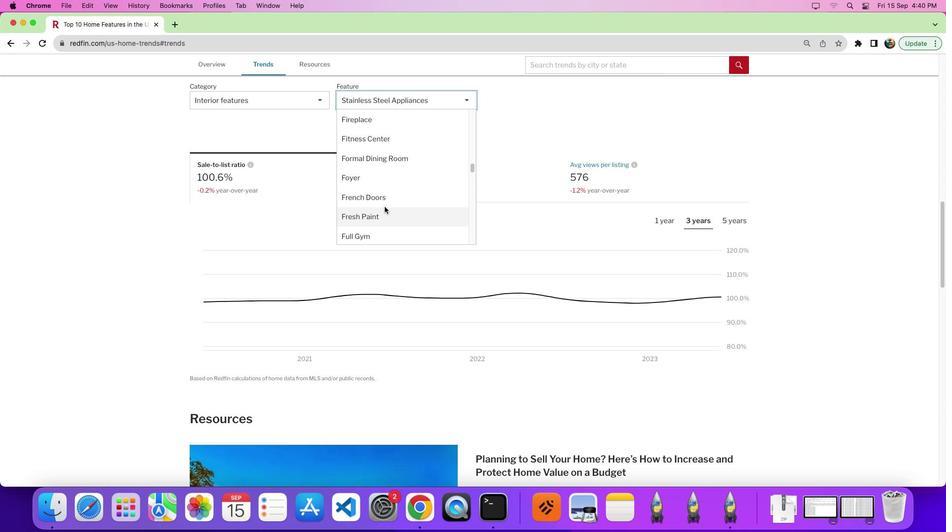 
Action: Mouse scrolled (390, 212) with delta (5, 6)
Screenshot: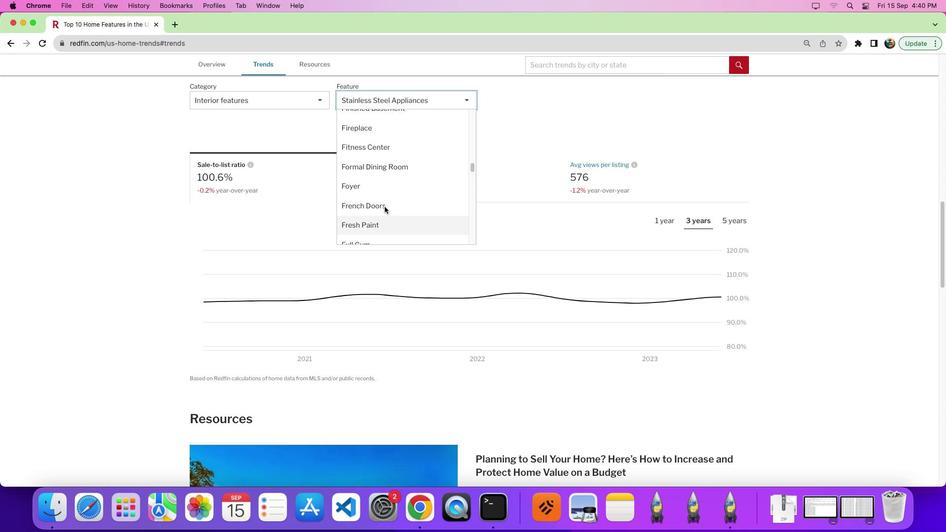 
Action: Mouse scrolled (390, 212) with delta (5, 6)
Screenshot: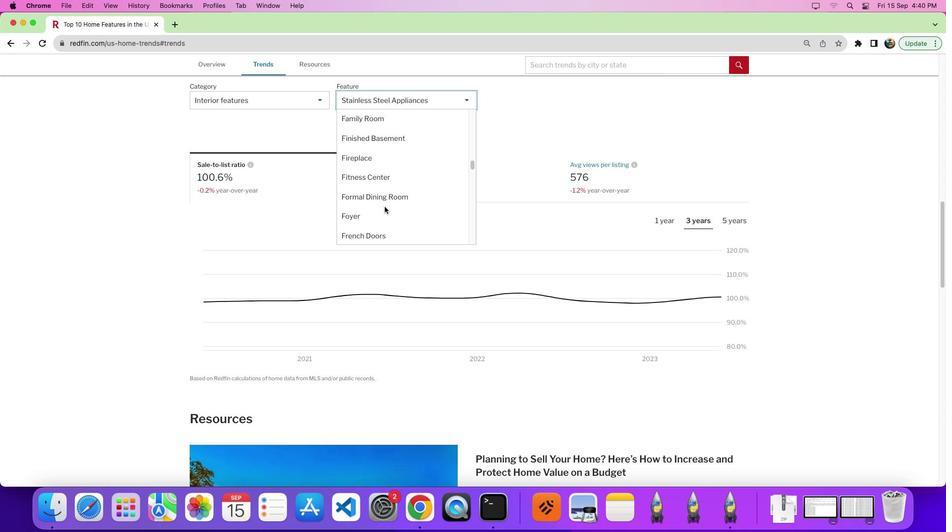 
Action: Mouse scrolled (390, 212) with delta (5, 6)
Screenshot: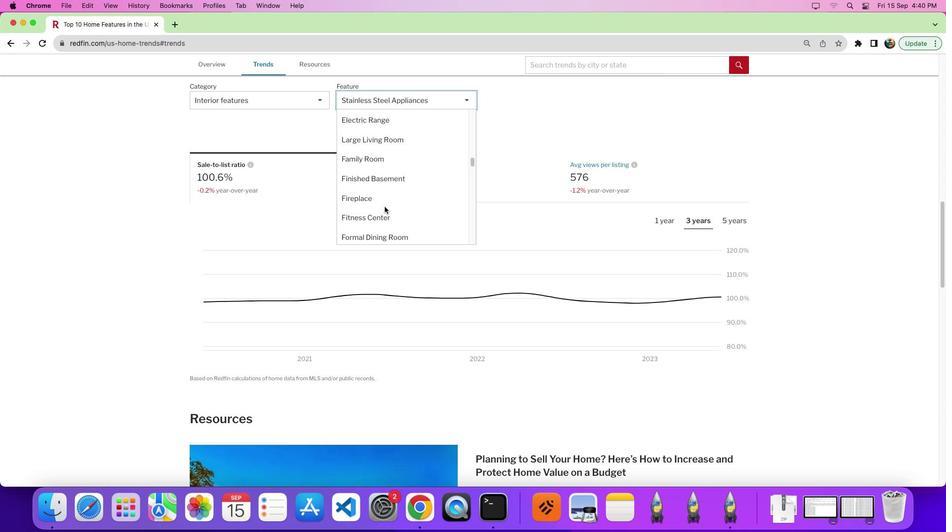 
Action: Mouse scrolled (390, 212) with delta (5, 9)
Screenshot: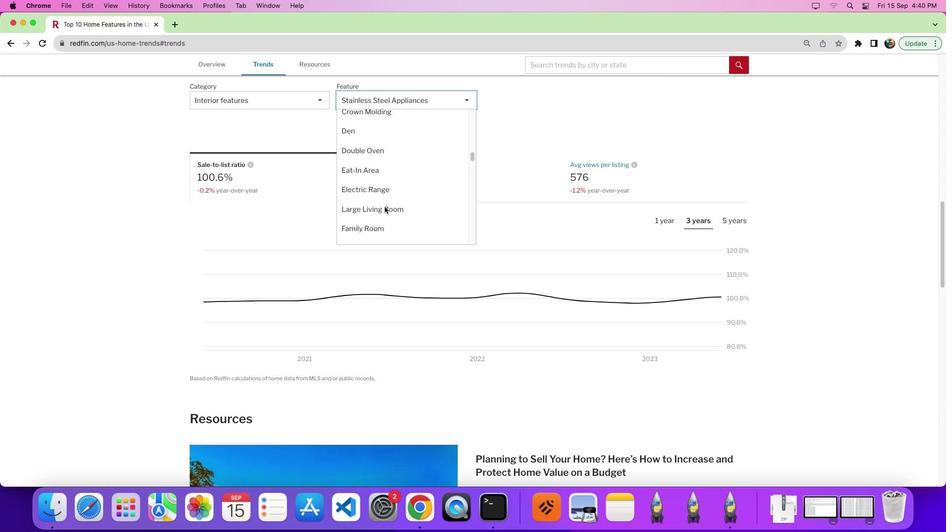 
Action: Mouse scrolled (390, 212) with delta (5, 6)
Screenshot: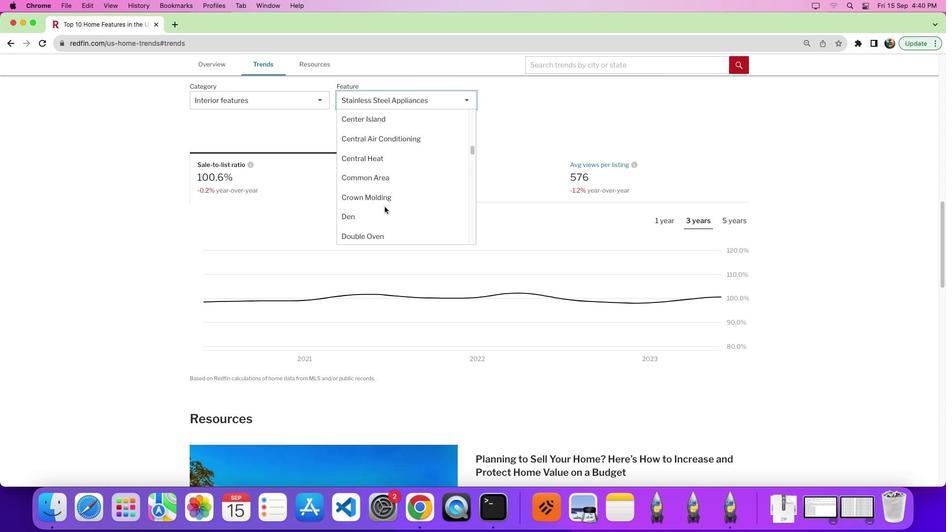 
Action: Mouse scrolled (390, 212) with delta (5, 6)
Screenshot: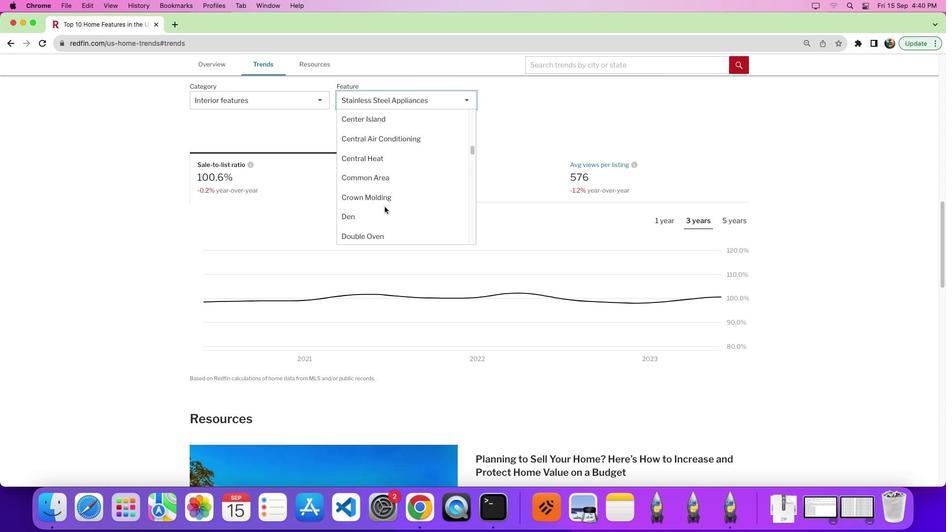 
Action: Mouse scrolled (390, 212) with delta (5, 9)
Screenshot: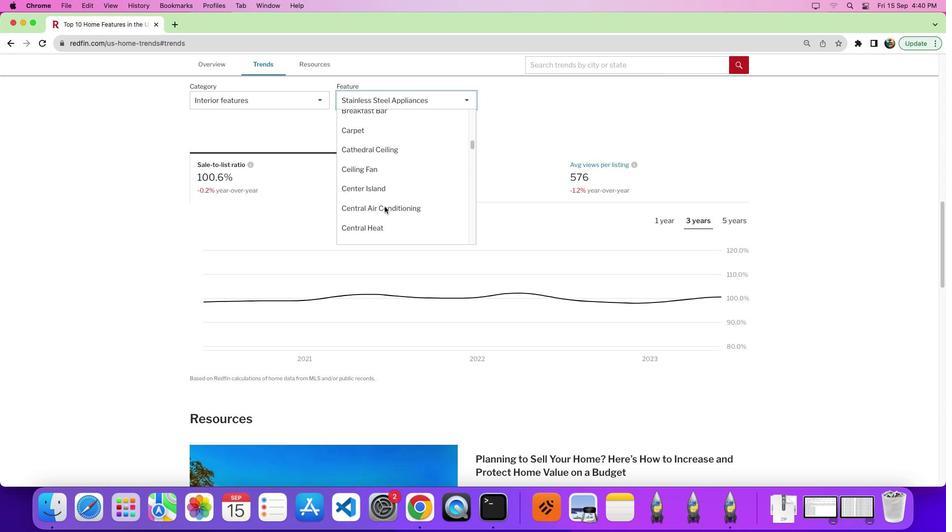 
Action: Mouse scrolled (390, 212) with delta (5, 6)
Screenshot: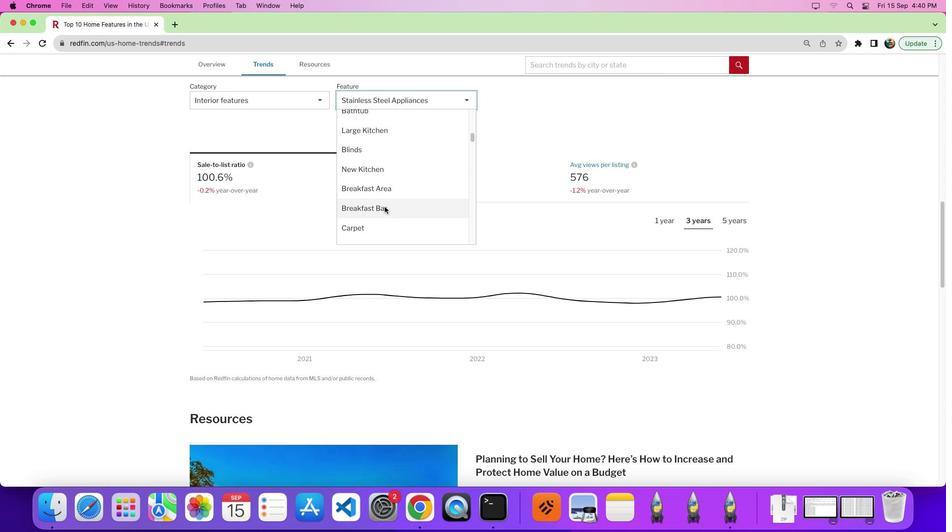 
Action: Mouse scrolled (390, 212) with delta (5, 6)
Screenshot: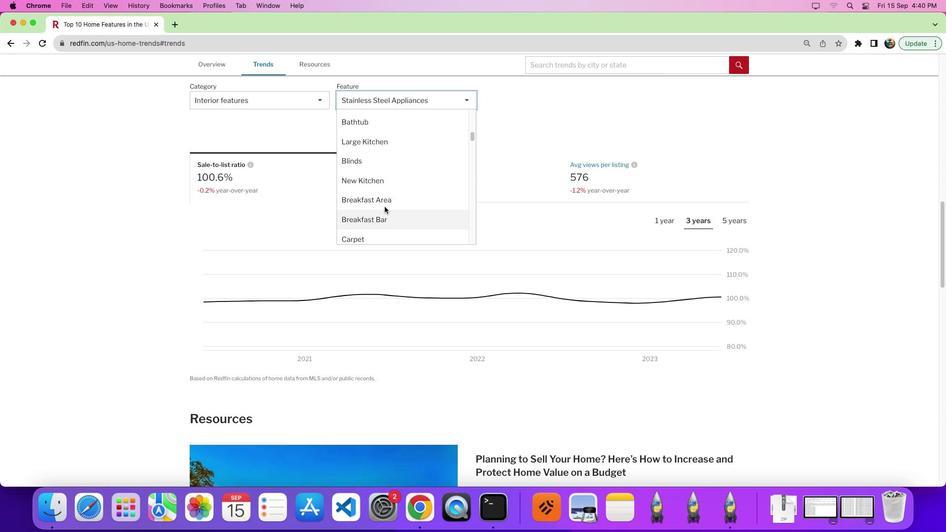 
Action: Mouse scrolled (390, 212) with delta (5, 6)
Screenshot: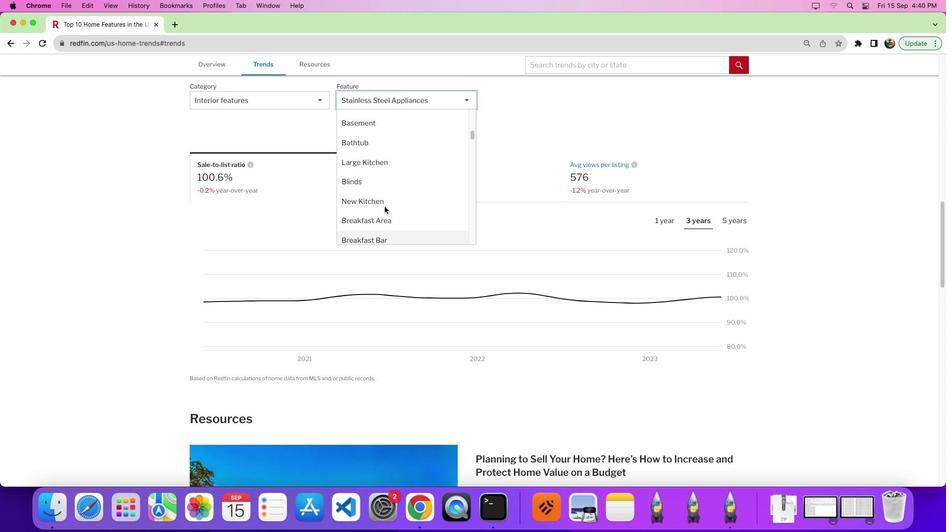 
Action: Mouse scrolled (390, 212) with delta (5, 6)
Screenshot: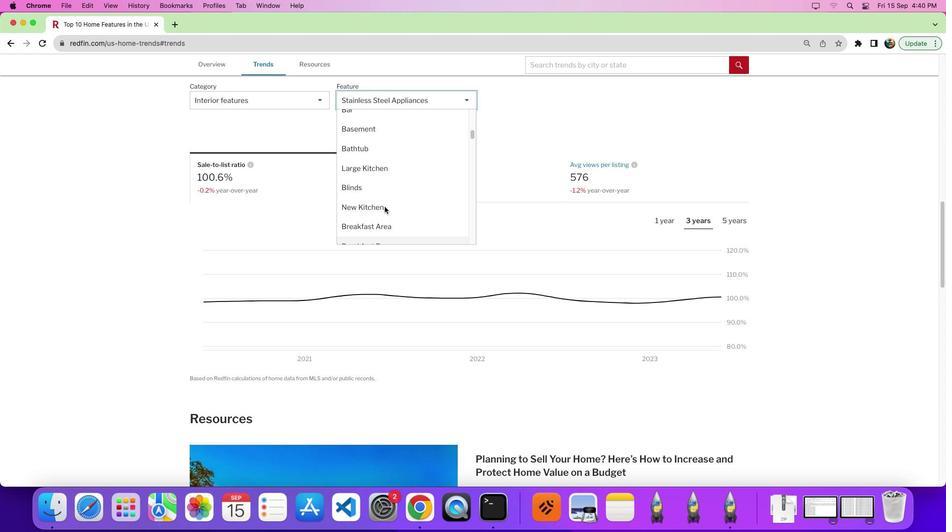 
Action: Mouse scrolled (390, 212) with delta (5, 6)
Screenshot: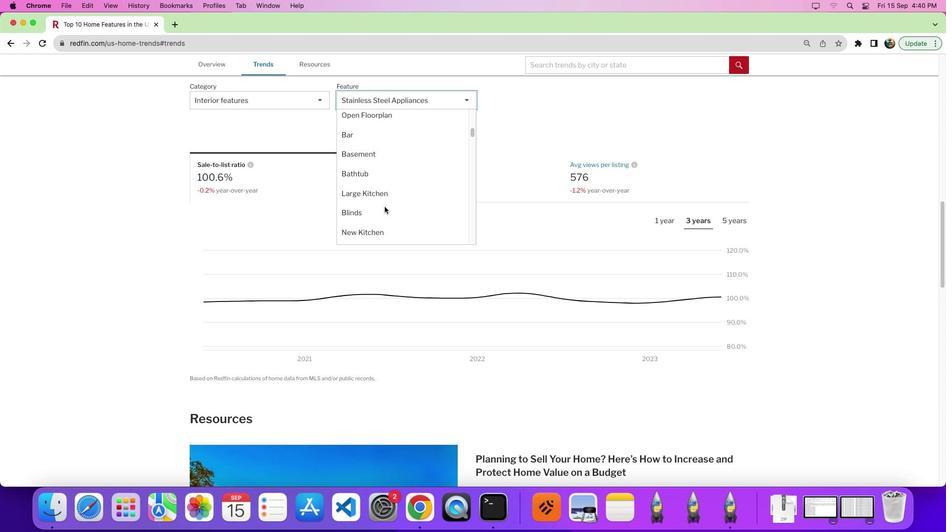 
Action: Mouse scrolled (390, 212) with delta (5, 6)
Screenshot: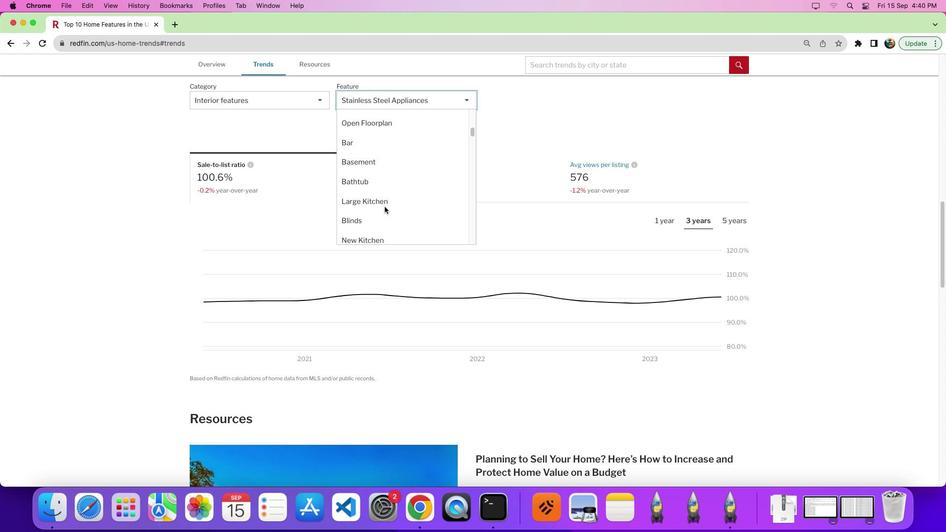 
Action: Mouse scrolled (390, 212) with delta (5, 5)
Screenshot: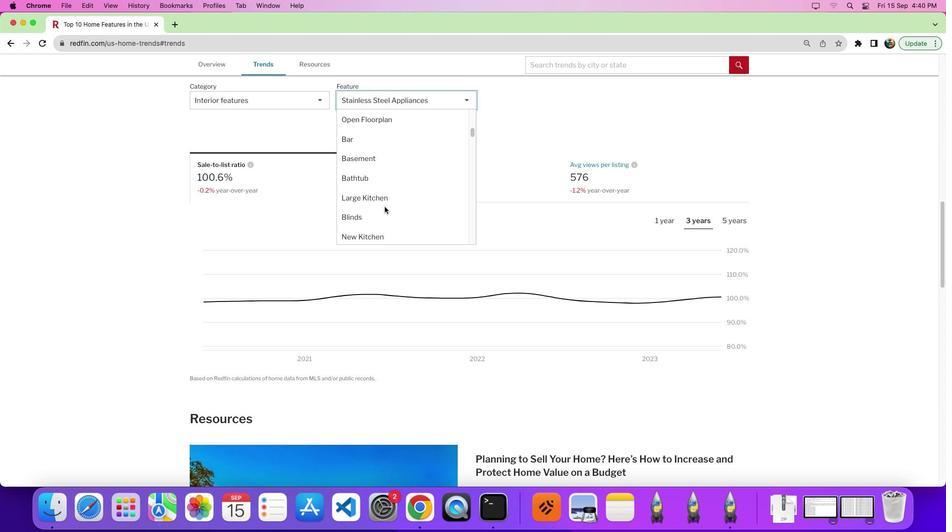 
Action: Mouse scrolled (390, 212) with delta (5, 5)
Screenshot: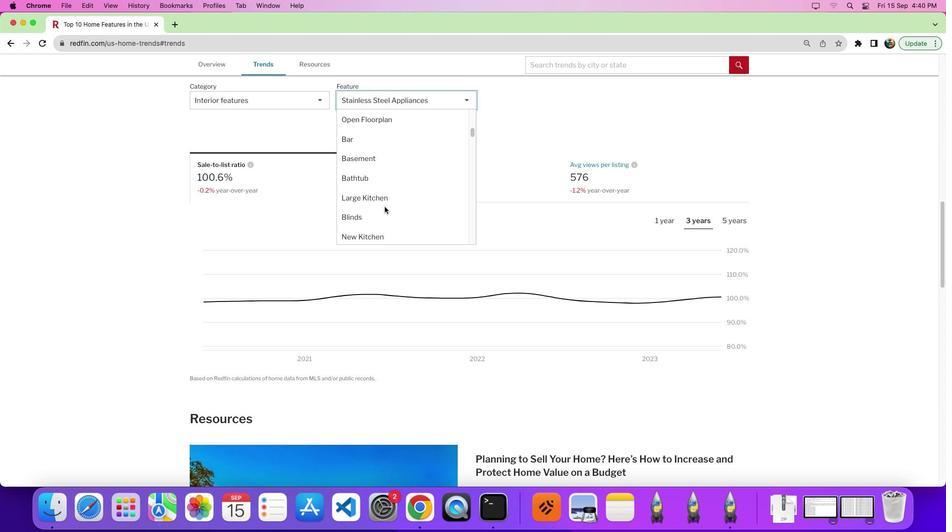 
Action: Mouse scrolled (390, 212) with delta (5, 2)
Screenshot: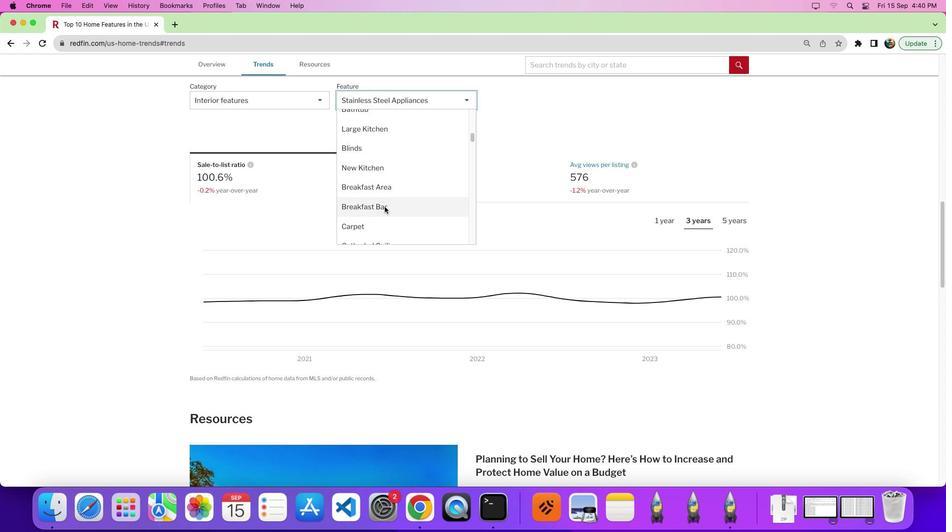 
Action: Mouse scrolled (390, 212) with delta (5, 5)
Screenshot: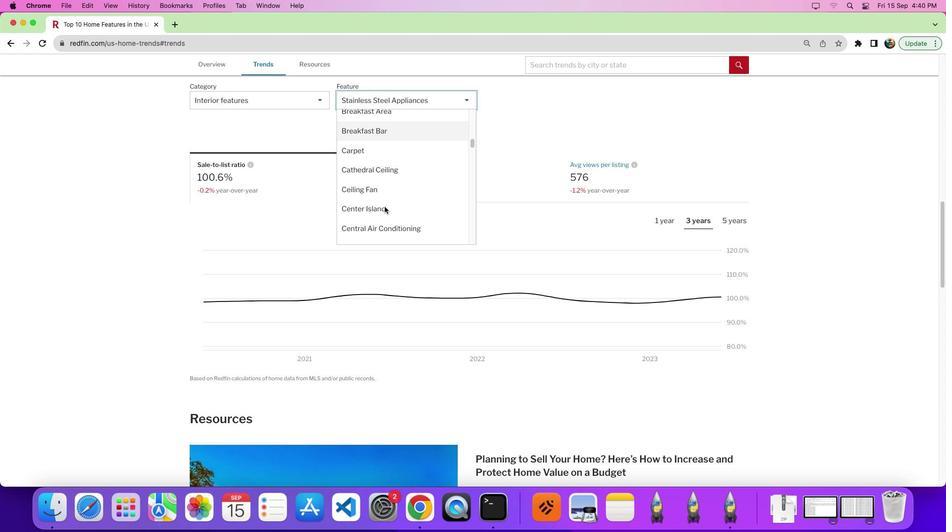 
Action: Mouse scrolled (390, 212) with delta (5, 5)
Screenshot: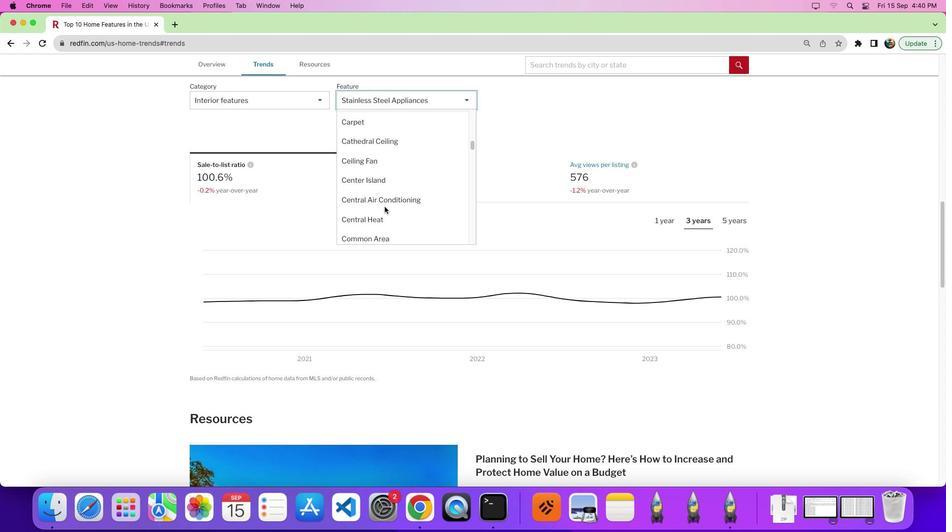 
Action: Mouse scrolled (390, 212) with delta (5, 2)
Screenshot: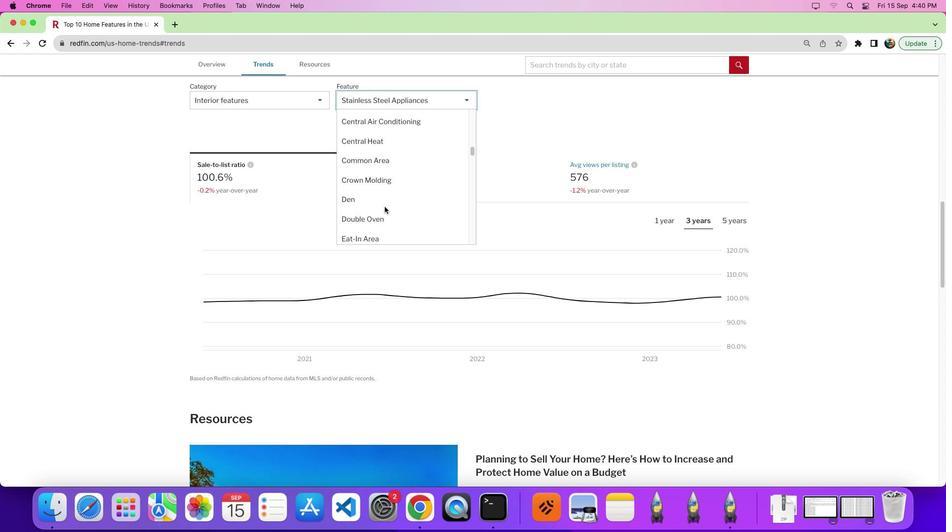 
Action: Mouse scrolled (390, 212) with delta (5, 6)
Screenshot: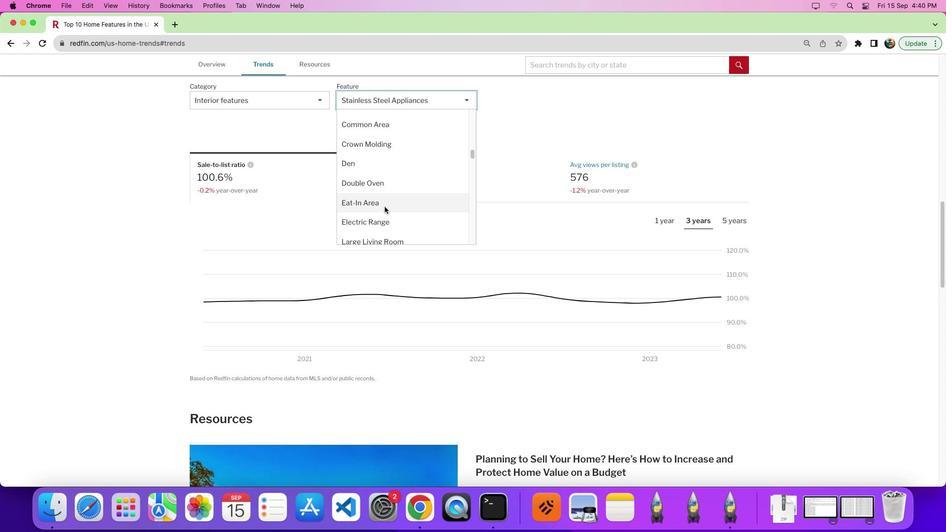 
Action: Mouse scrolled (390, 212) with delta (5, 6)
Screenshot: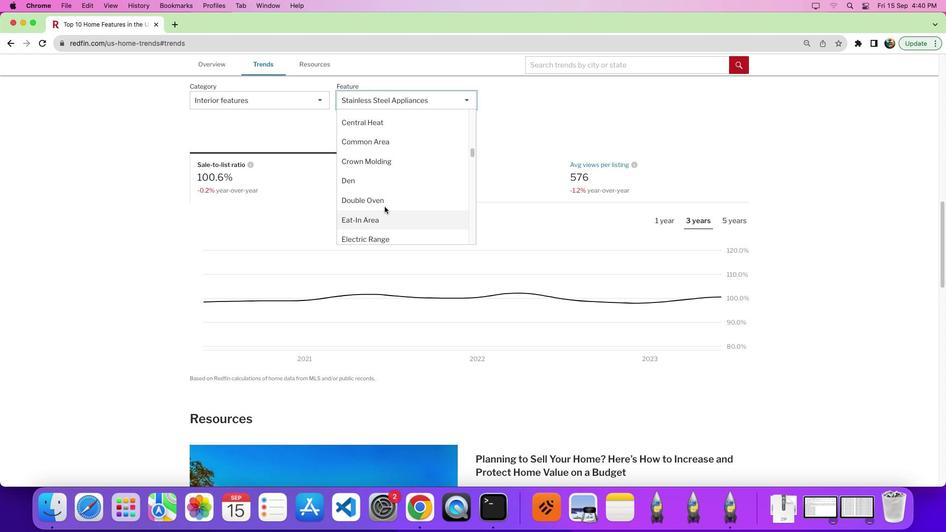 
Action: Mouse moved to (389, 211)
Screenshot: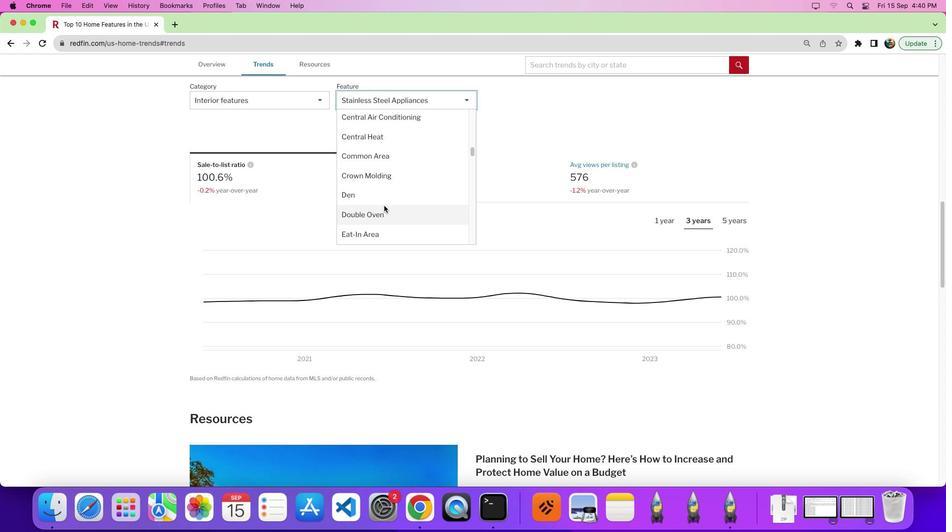 
Action: Mouse scrolled (389, 211) with delta (5, 6)
Screenshot: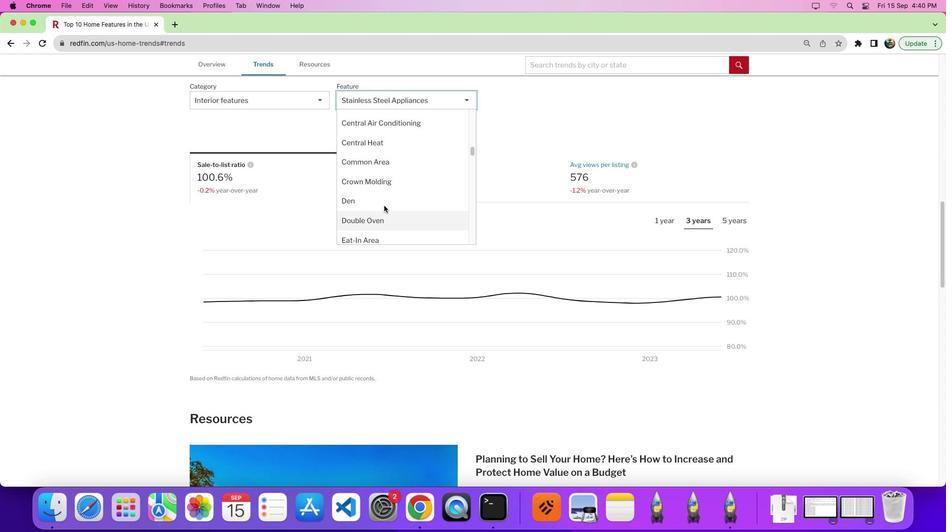 
Action: Mouse scrolled (389, 211) with delta (5, 6)
Screenshot: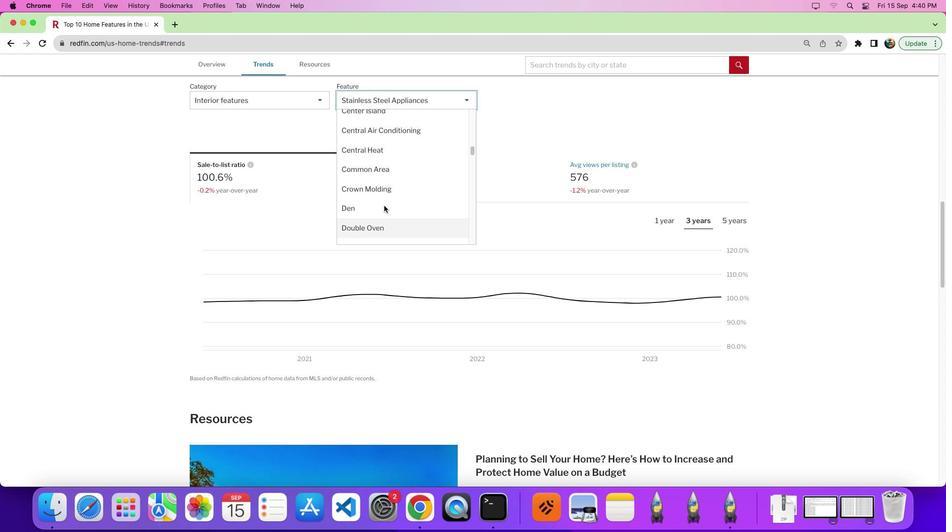 
Action: Mouse scrolled (389, 211) with delta (5, 6)
Screenshot: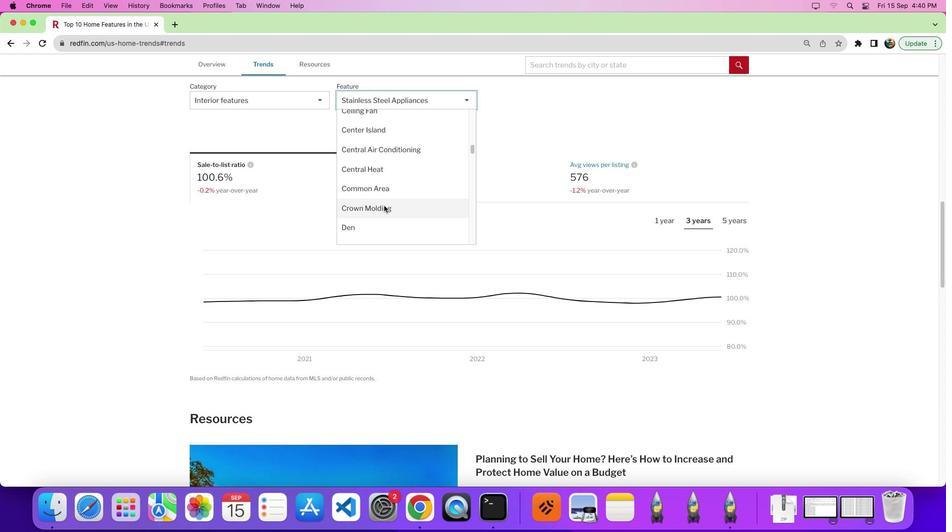 
Action: Mouse scrolled (389, 211) with delta (5, 6)
Screenshot: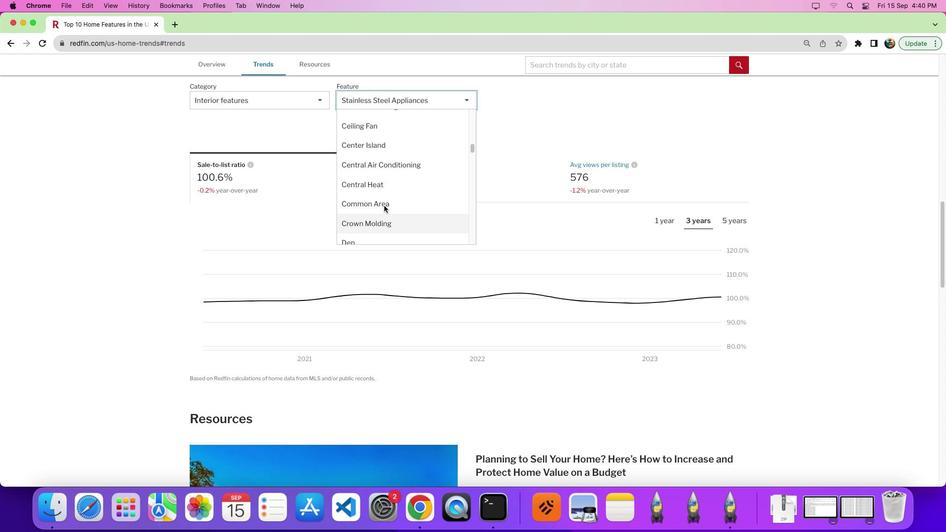 
Action: Mouse moved to (400, 149)
Screenshot: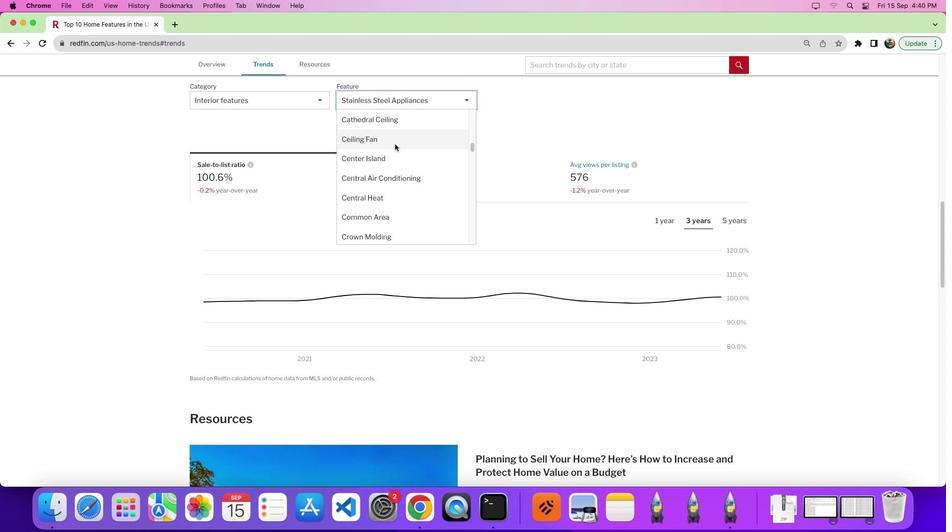 
Action: Mouse pressed left at (400, 149)
Screenshot: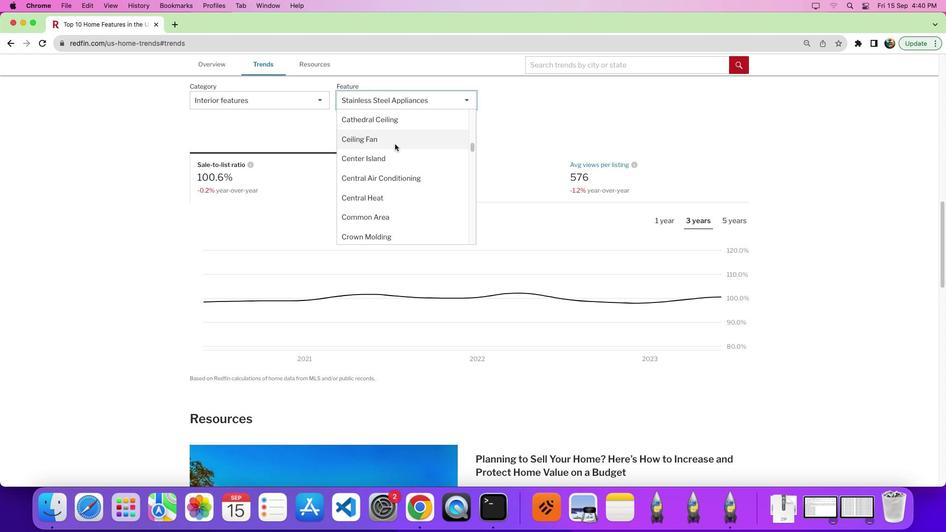 
Action: Mouse moved to (650, 250)
Screenshot: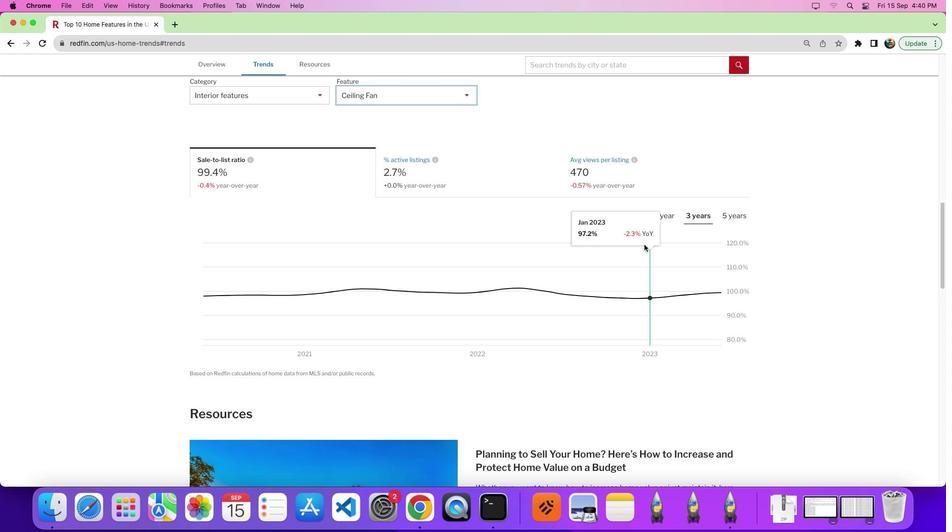 
Action: Mouse scrolled (650, 250) with delta (5, 5)
Screenshot: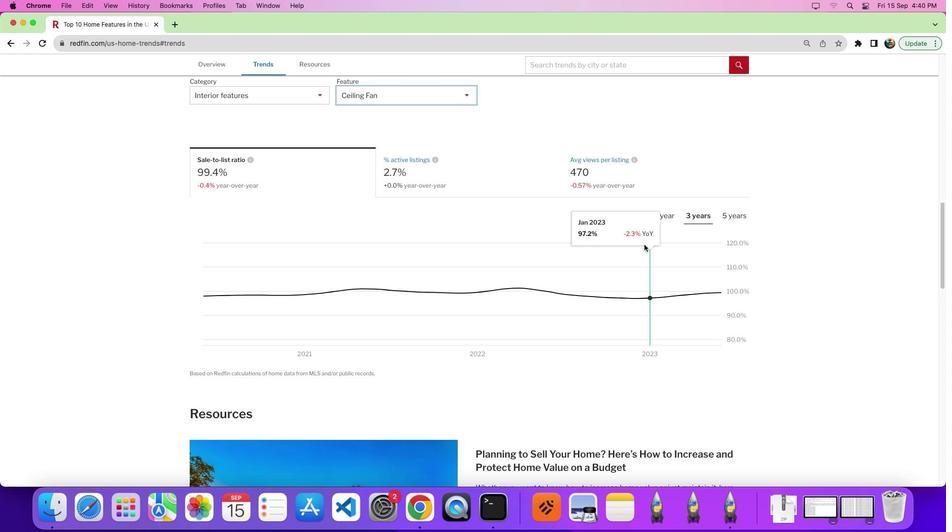 
Action: Mouse moved to (650, 250)
Screenshot: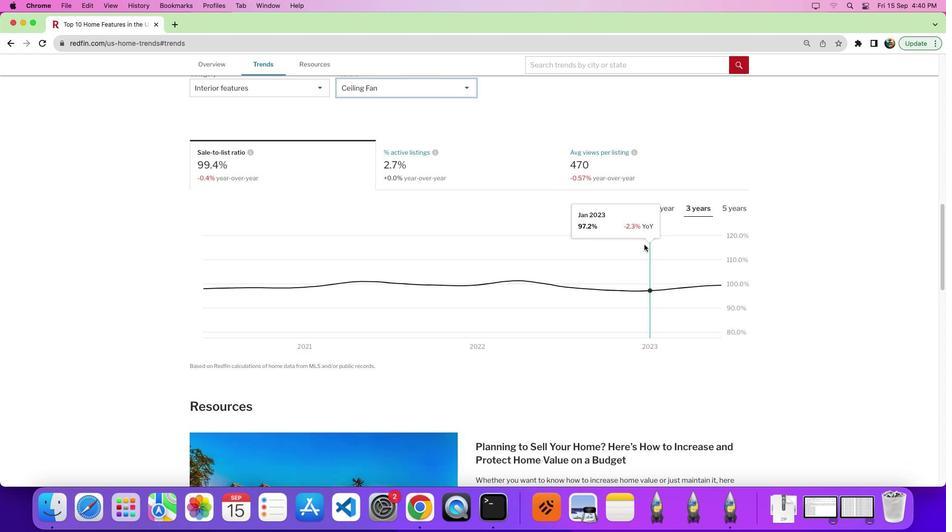 
Action: Mouse scrolled (650, 250) with delta (5, 5)
Screenshot: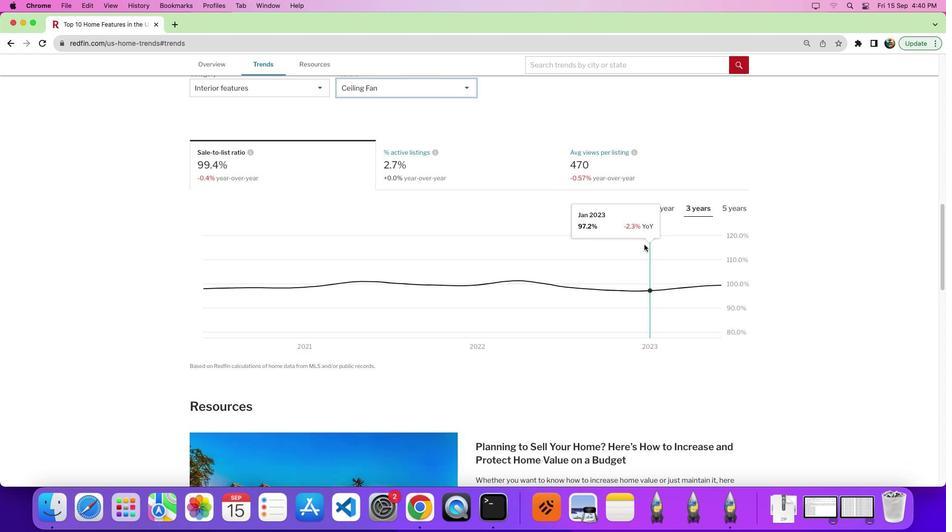 
Action: Mouse moved to (659, 345)
Screenshot: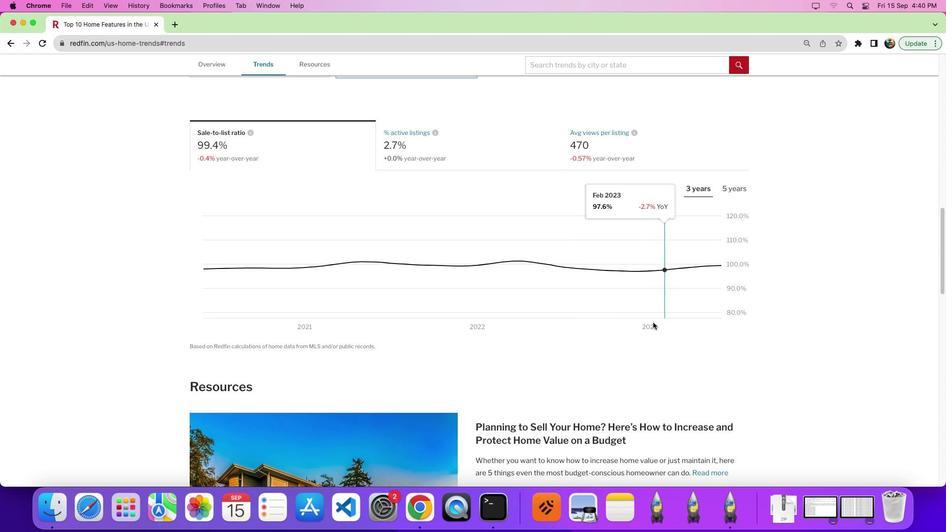 
